 Task: In the  document meeting.epub Use the tool word Count 'and display word count while typing'. Find the word using Dictionary 'dreams'. Below name insert the link: www.instagram.com
Action: Mouse moved to (289, 385)
Screenshot: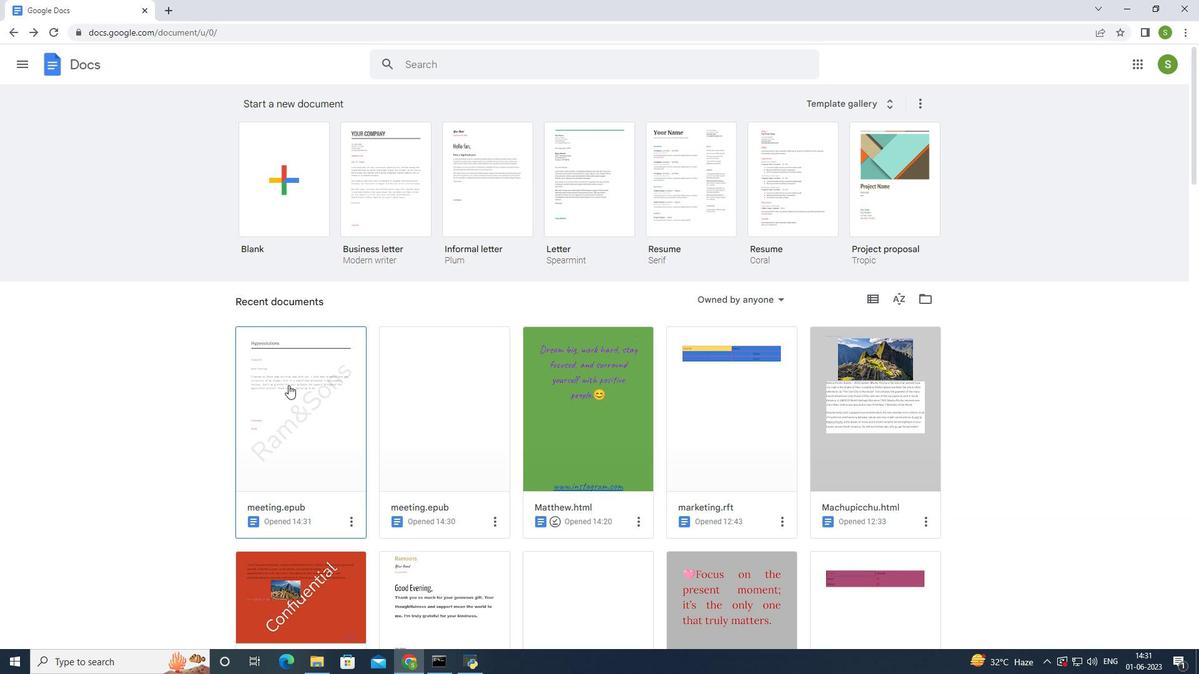 
Action: Mouse pressed left at (289, 385)
Screenshot: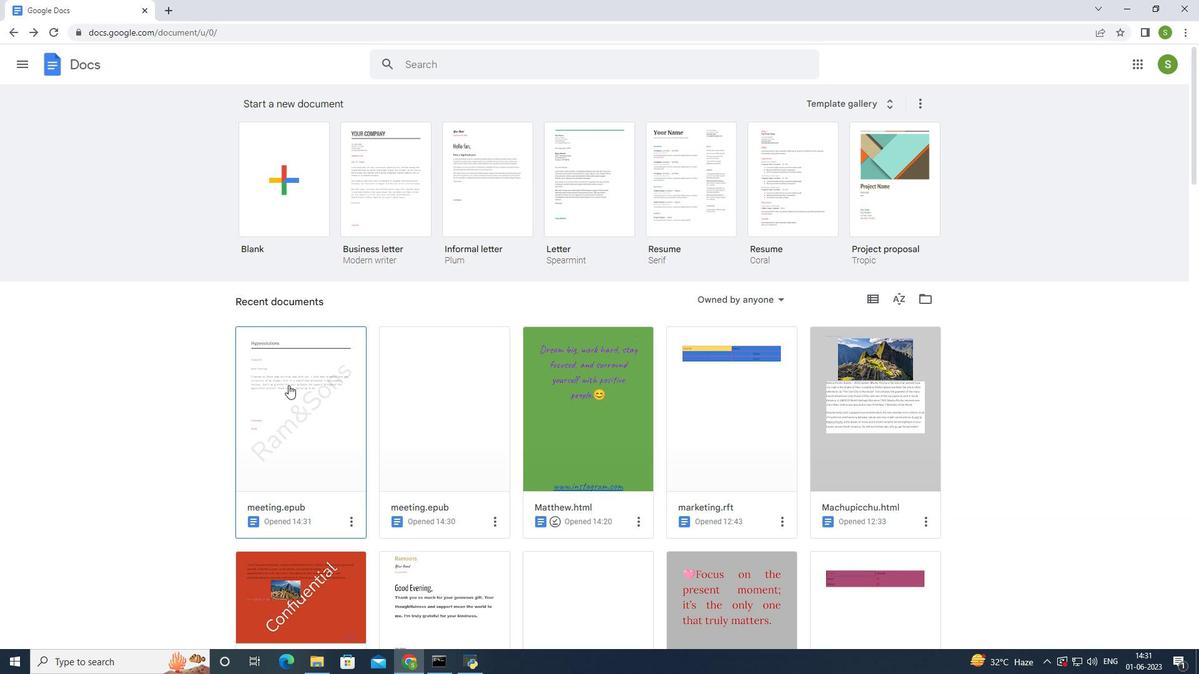
Action: Mouse moved to (196, 69)
Screenshot: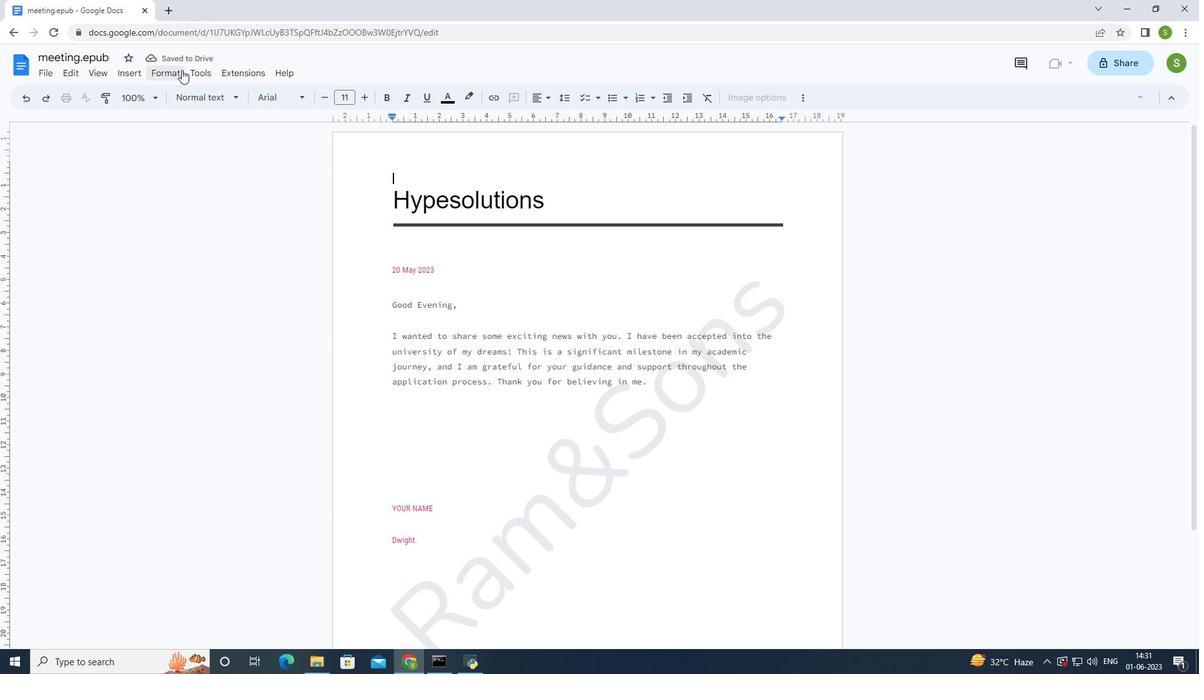 
Action: Mouse pressed left at (196, 69)
Screenshot: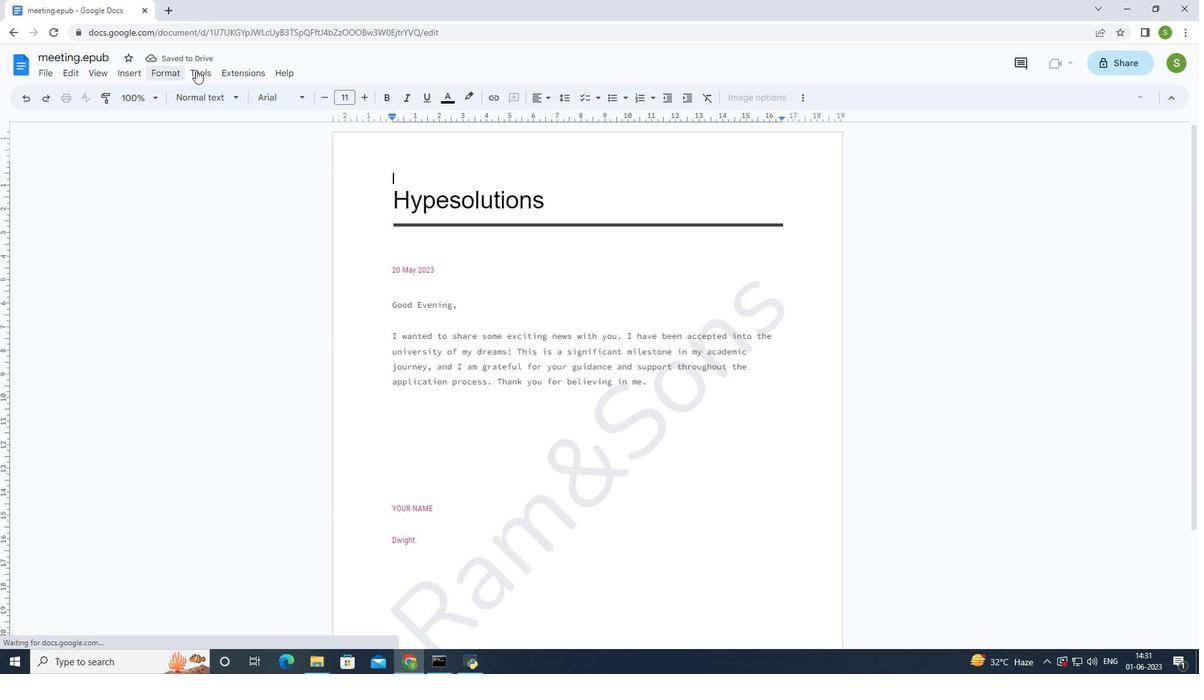 
Action: Mouse moved to (205, 111)
Screenshot: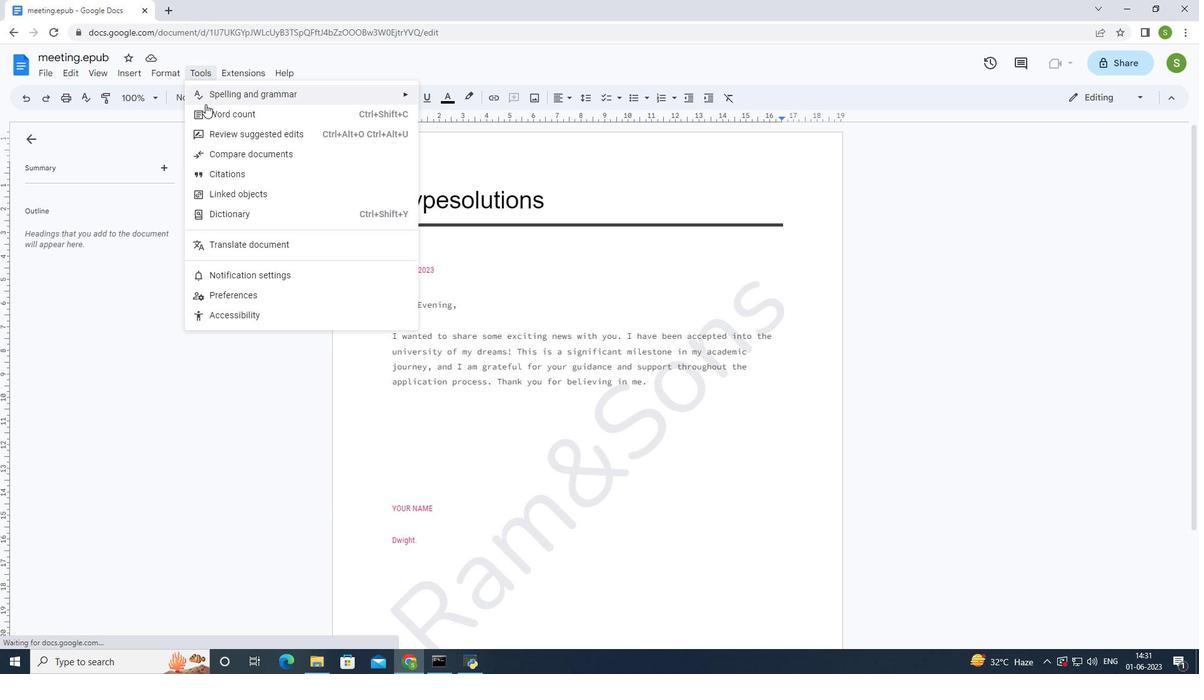 
Action: Mouse pressed left at (205, 111)
Screenshot: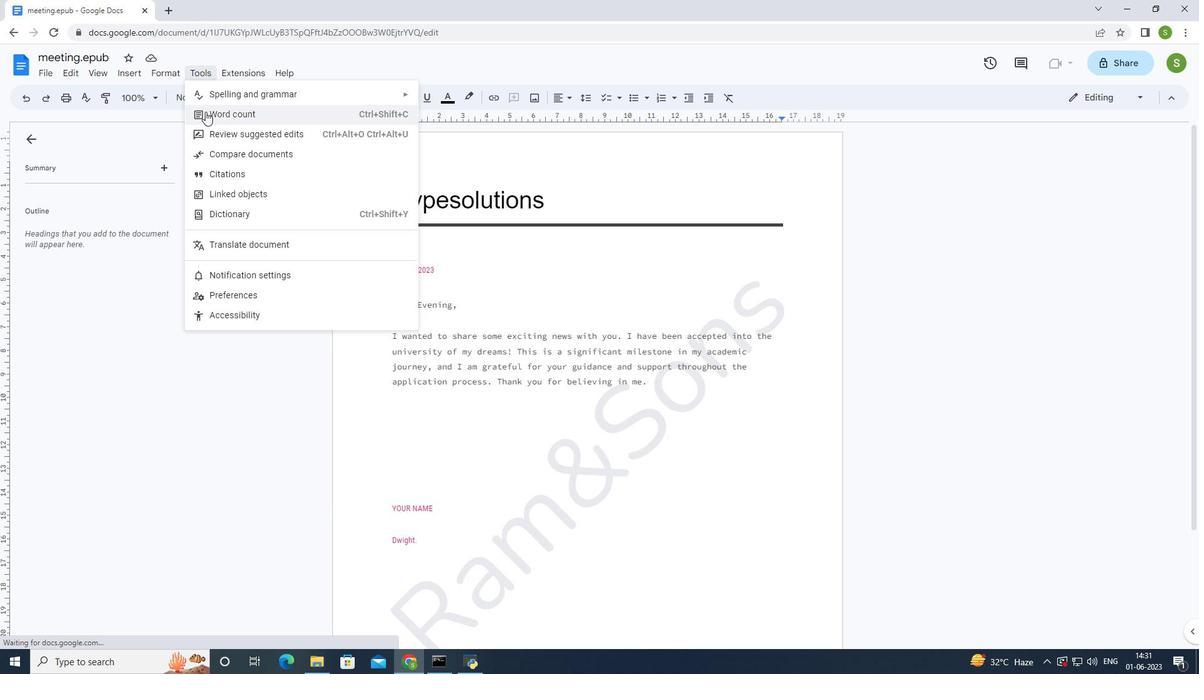 
Action: Mouse moved to (523, 402)
Screenshot: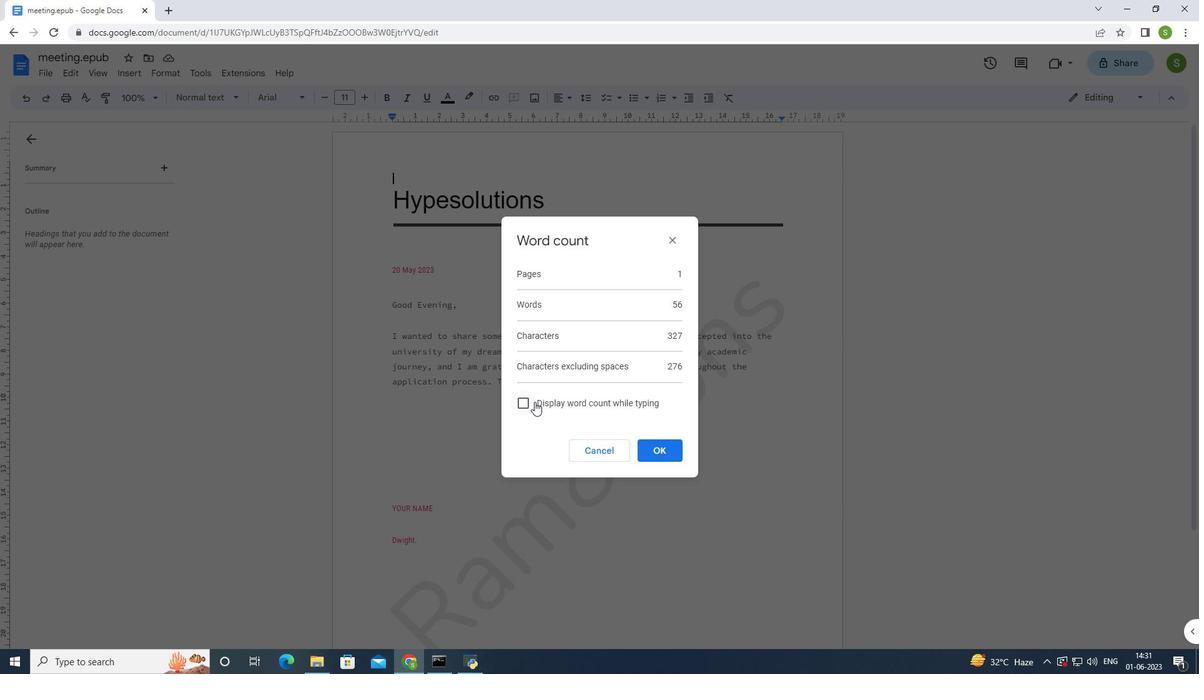 
Action: Mouse pressed left at (523, 402)
Screenshot: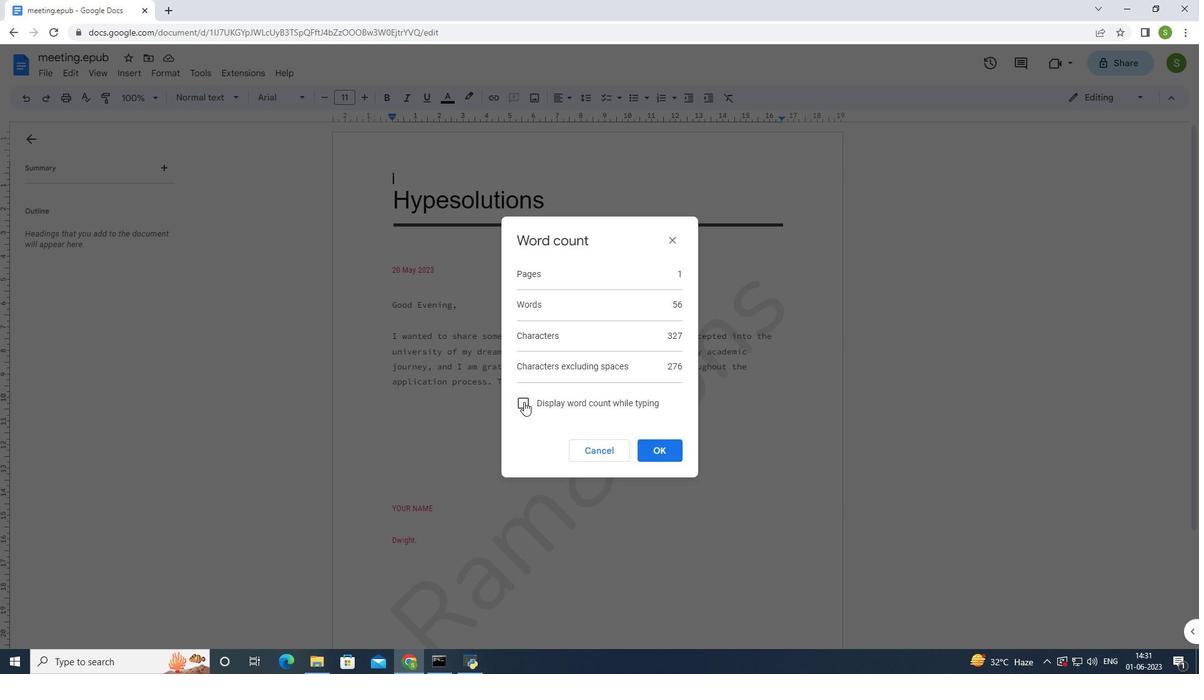 
Action: Mouse moved to (643, 452)
Screenshot: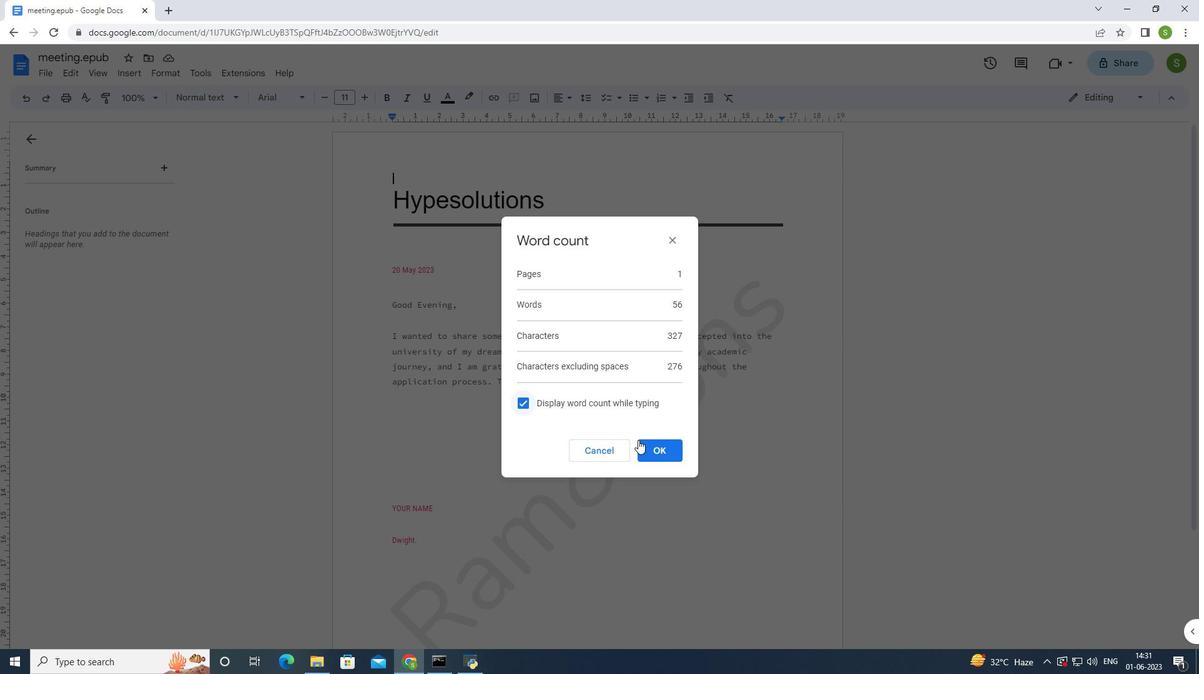 
Action: Mouse pressed left at (643, 452)
Screenshot: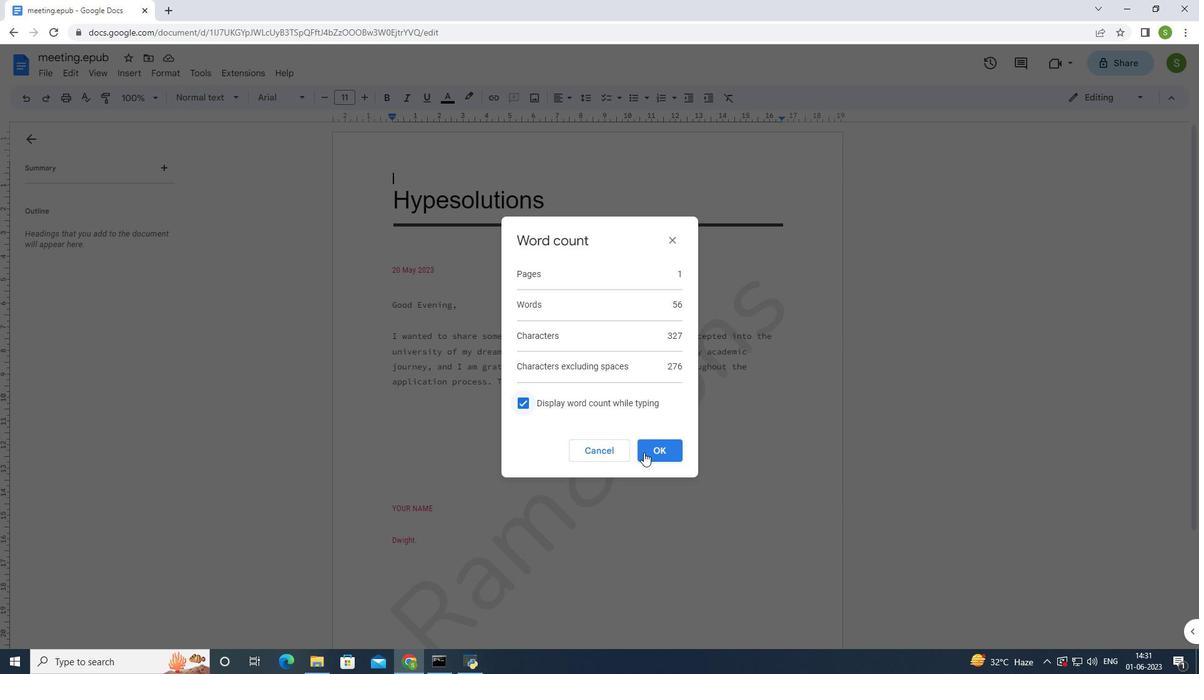 
Action: Mouse moved to (199, 69)
Screenshot: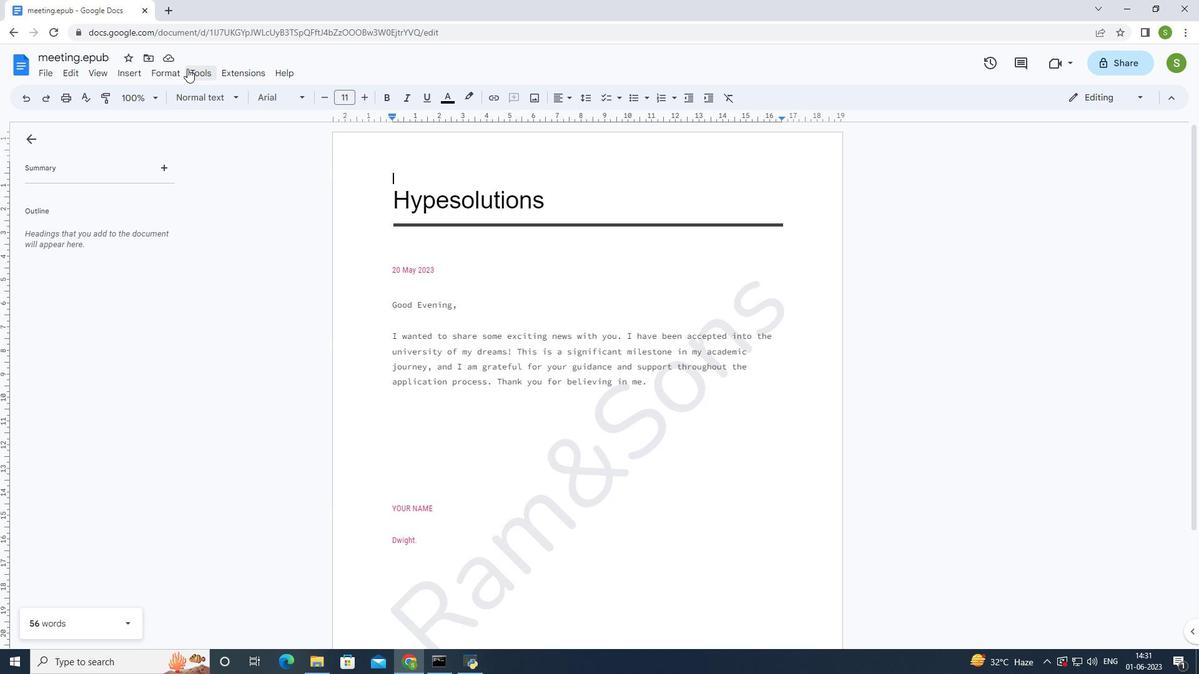 
Action: Mouse pressed left at (199, 69)
Screenshot: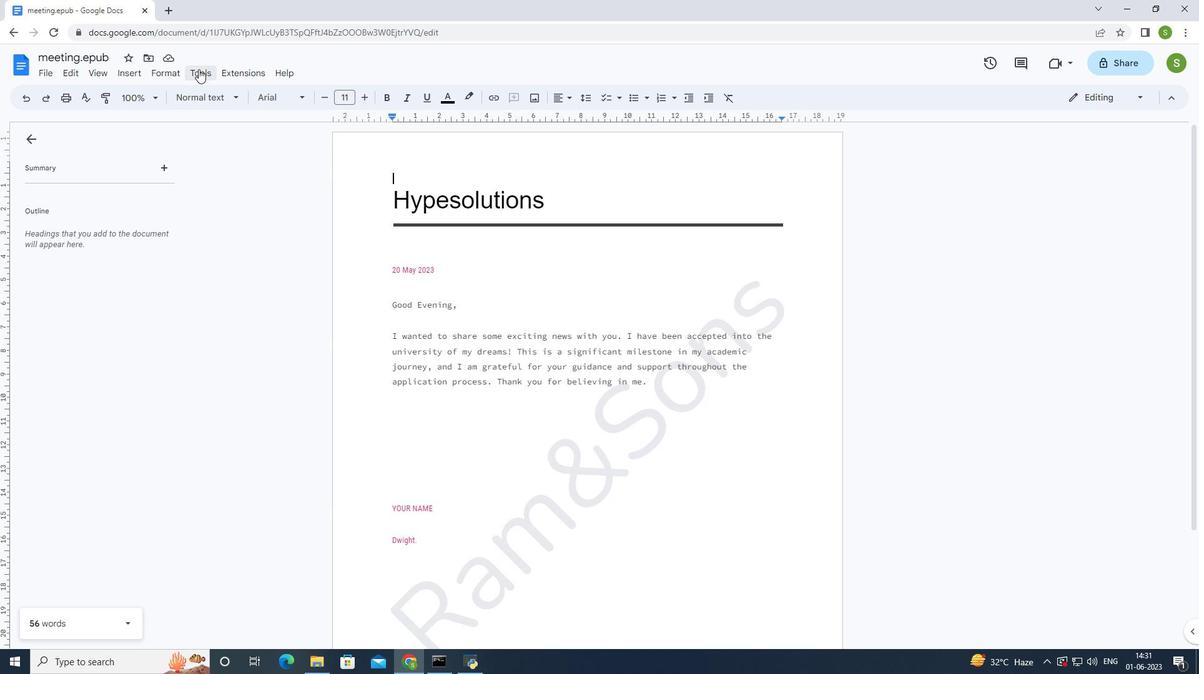 
Action: Mouse moved to (254, 232)
Screenshot: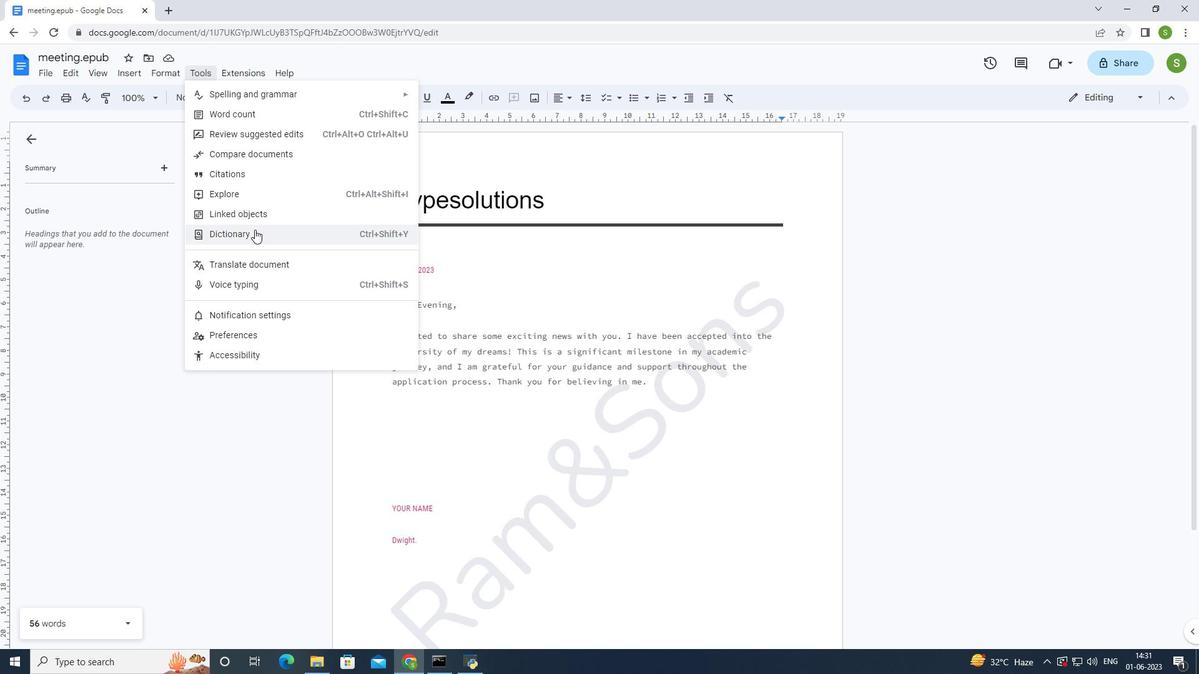 
Action: Mouse pressed left at (254, 232)
Screenshot: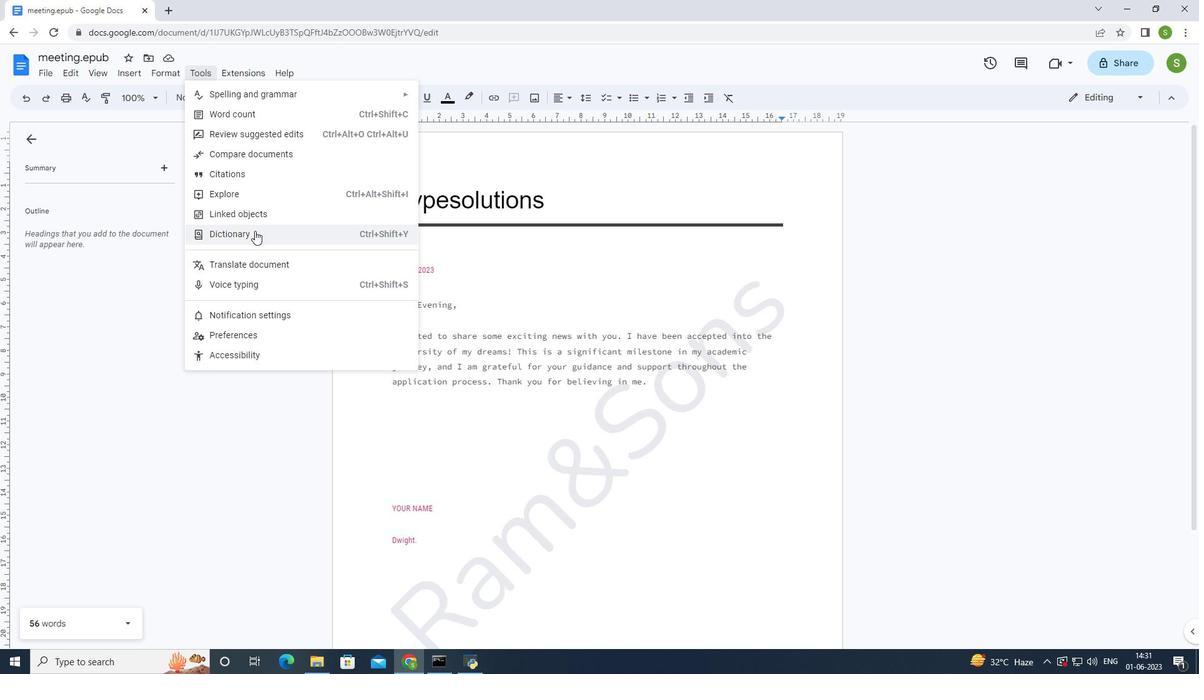 
Action: Mouse moved to (761, 282)
Screenshot: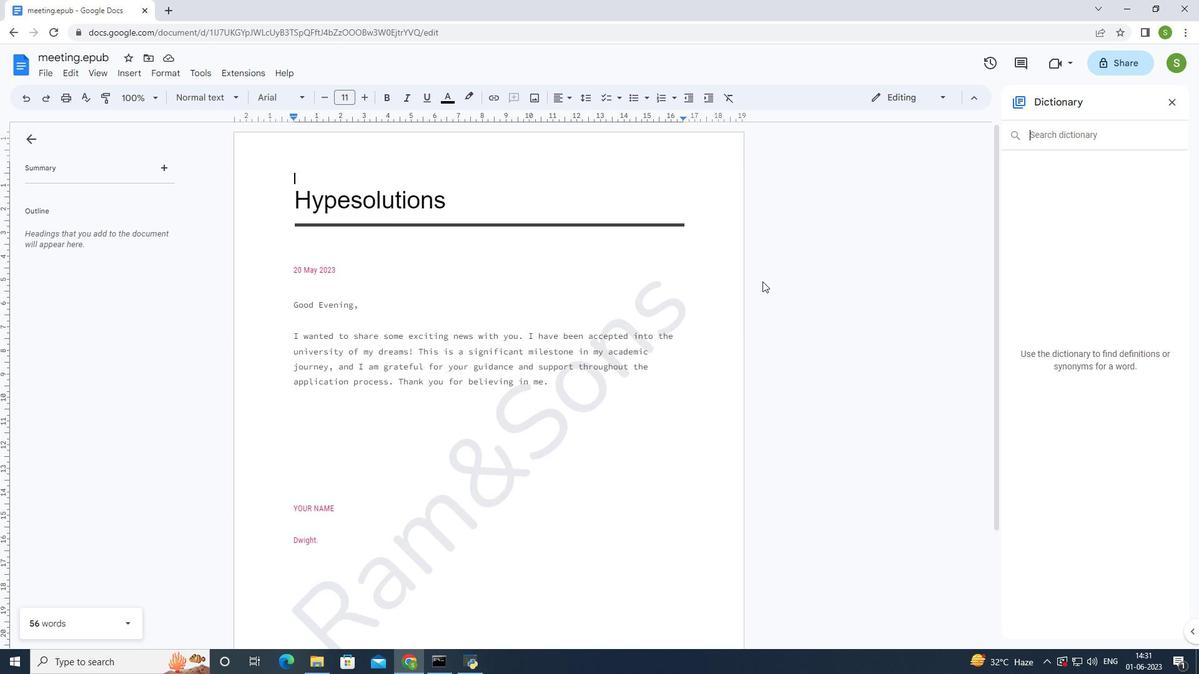 
Action: Key pressed dreams
Screenshot: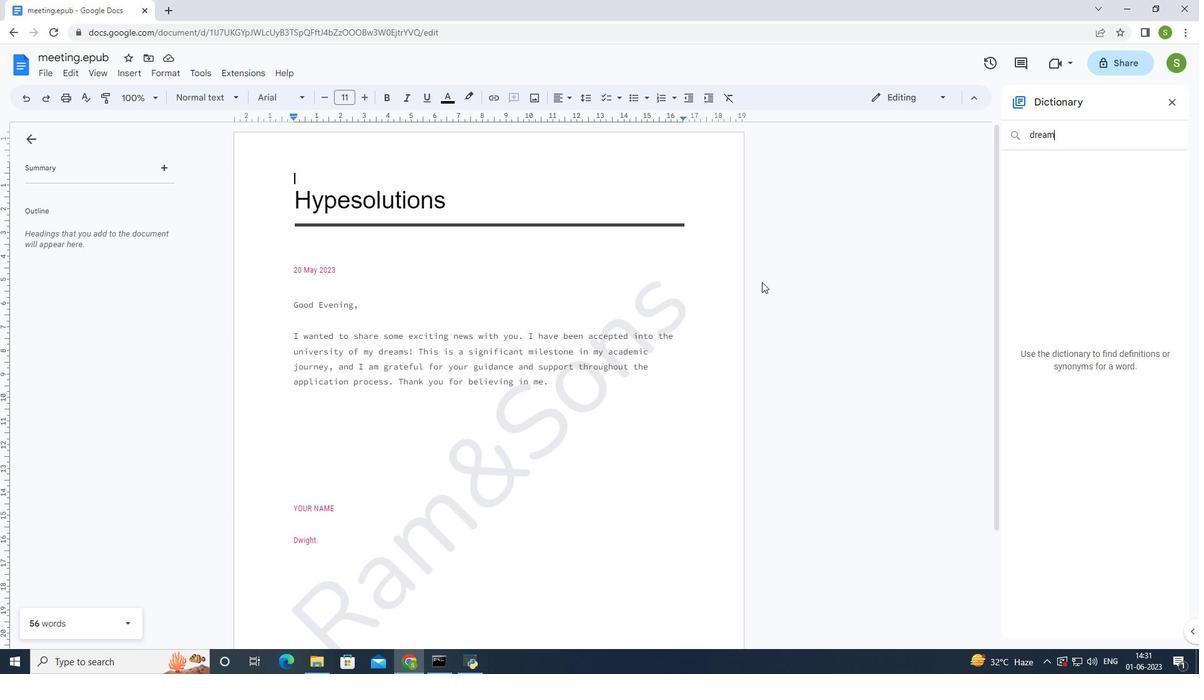 
Action: Mouse moved to (777, 288)
Screenshot: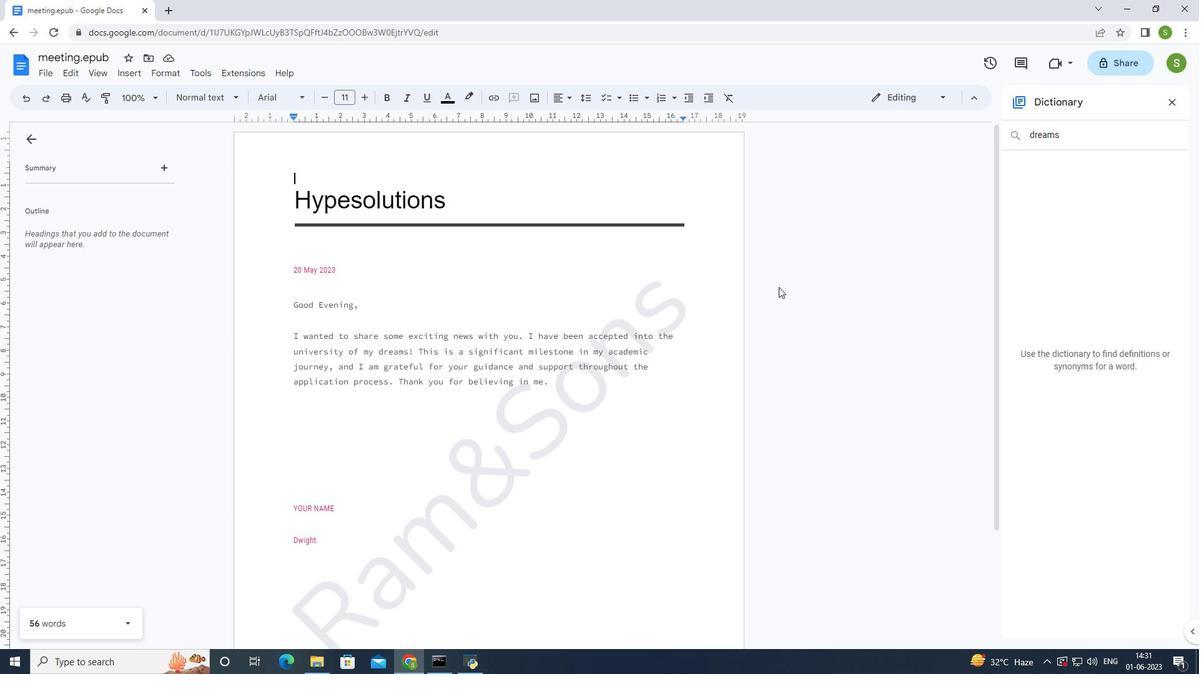 
Action: Key pressed <Key.enter>
Screenshot: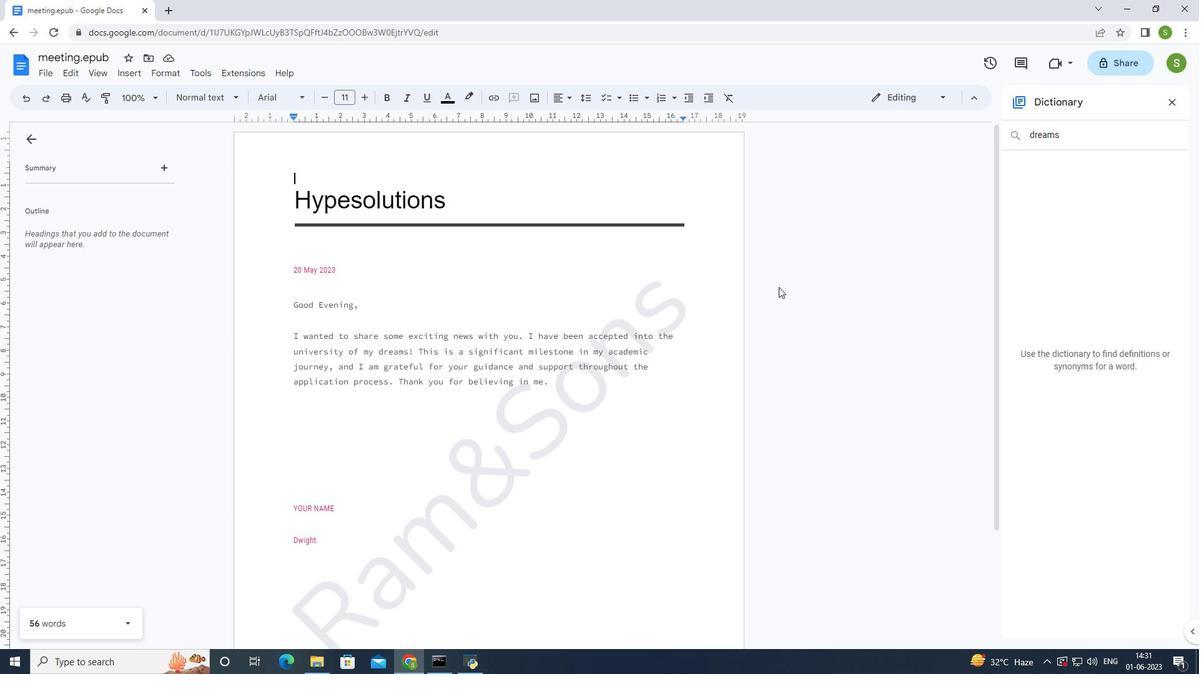 
Action: Mouse moved to (350, 341)
Screenshot: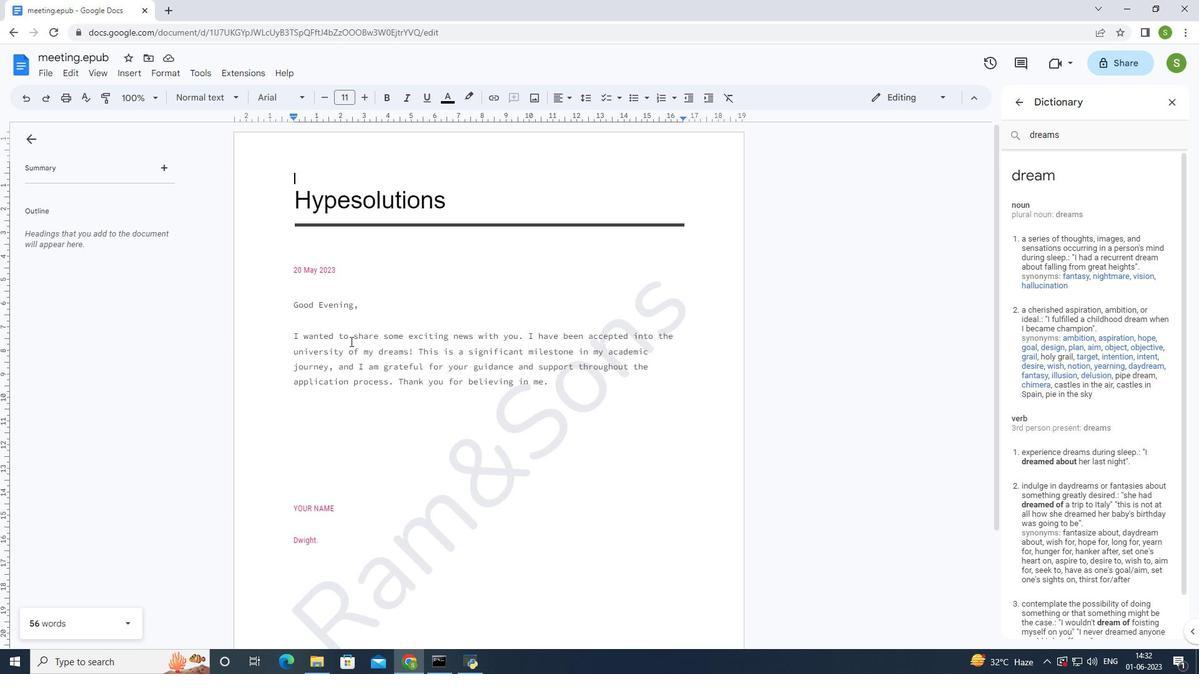 
Action: Mouse scrolled (350, 340) with delta (0, 0)
Screenshot: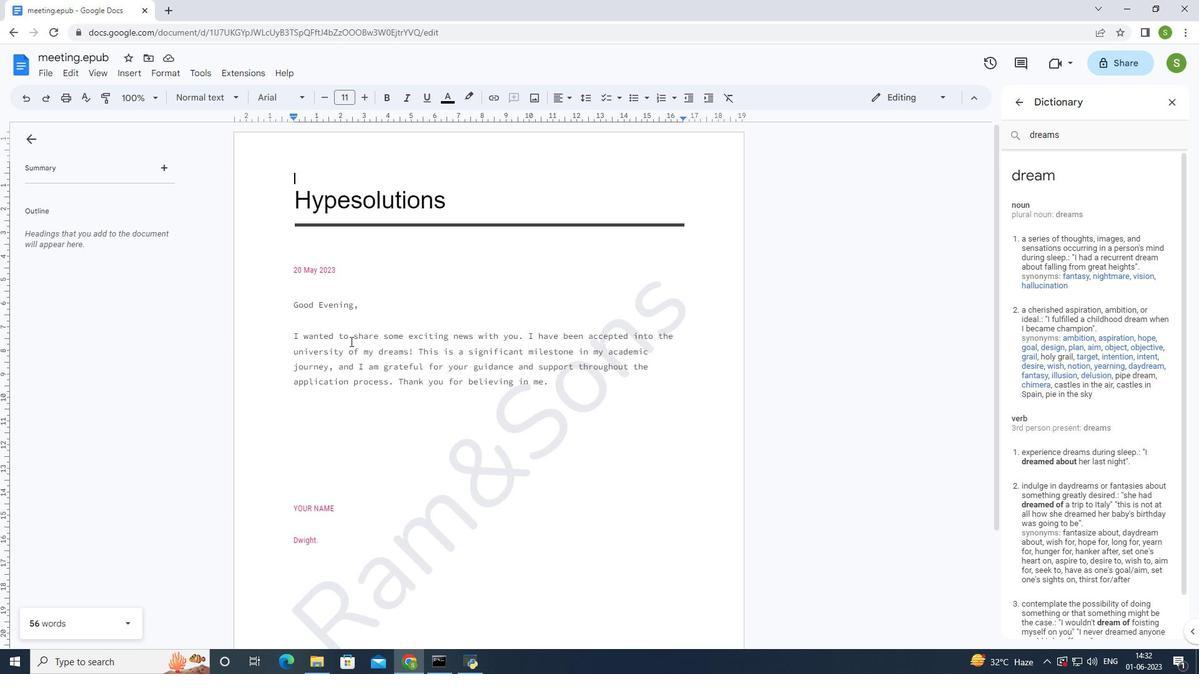 
Action: Mouse moved to (351, 342)
Screenshot: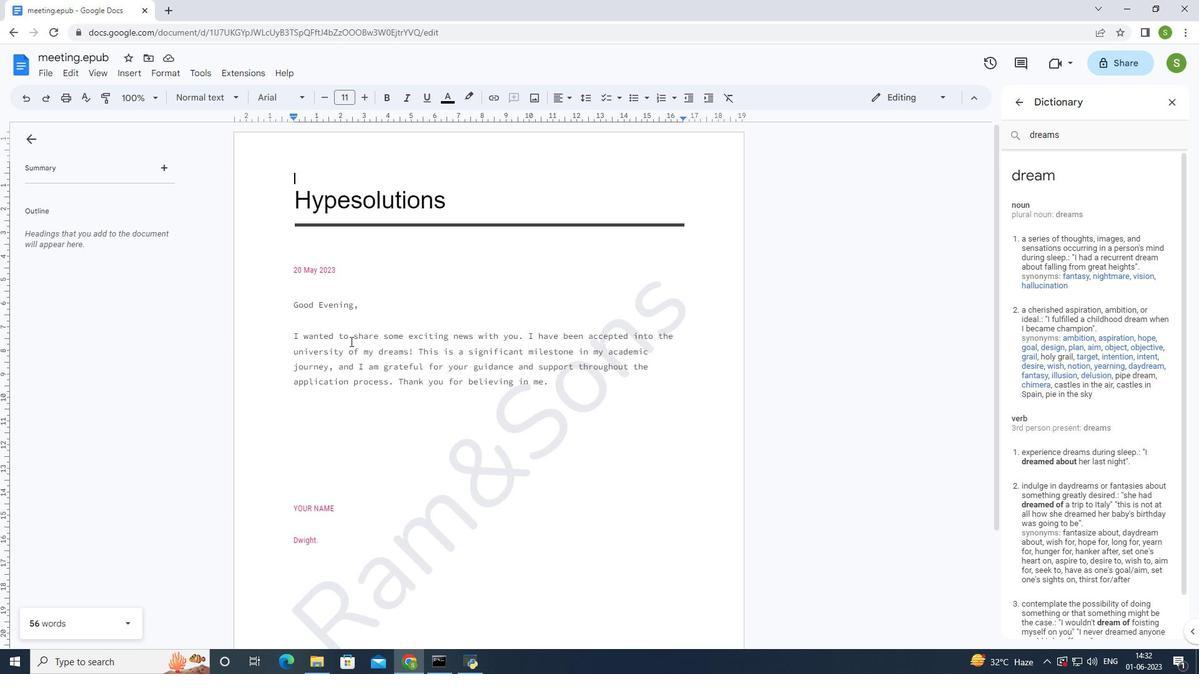 
Action: Mouse scrolled (351, 342) with delta (0, 0)
Screenshot: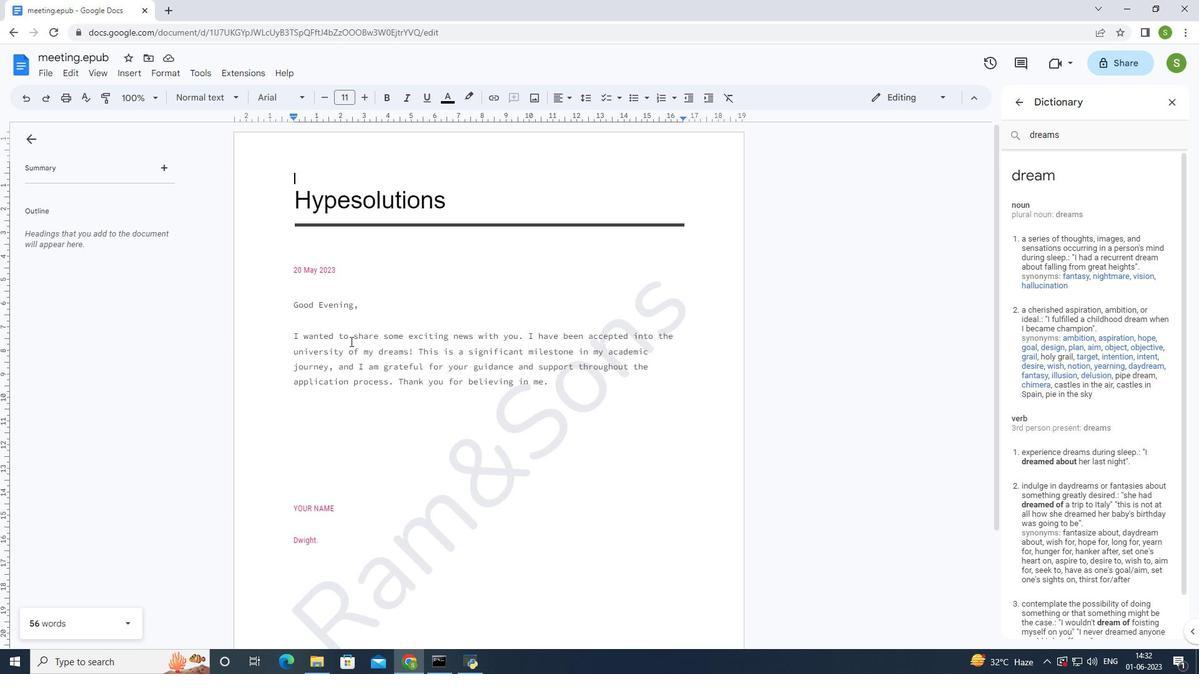 
Action: Mouse scrolled (351, 342) with delta (0, 0)
Screenshot: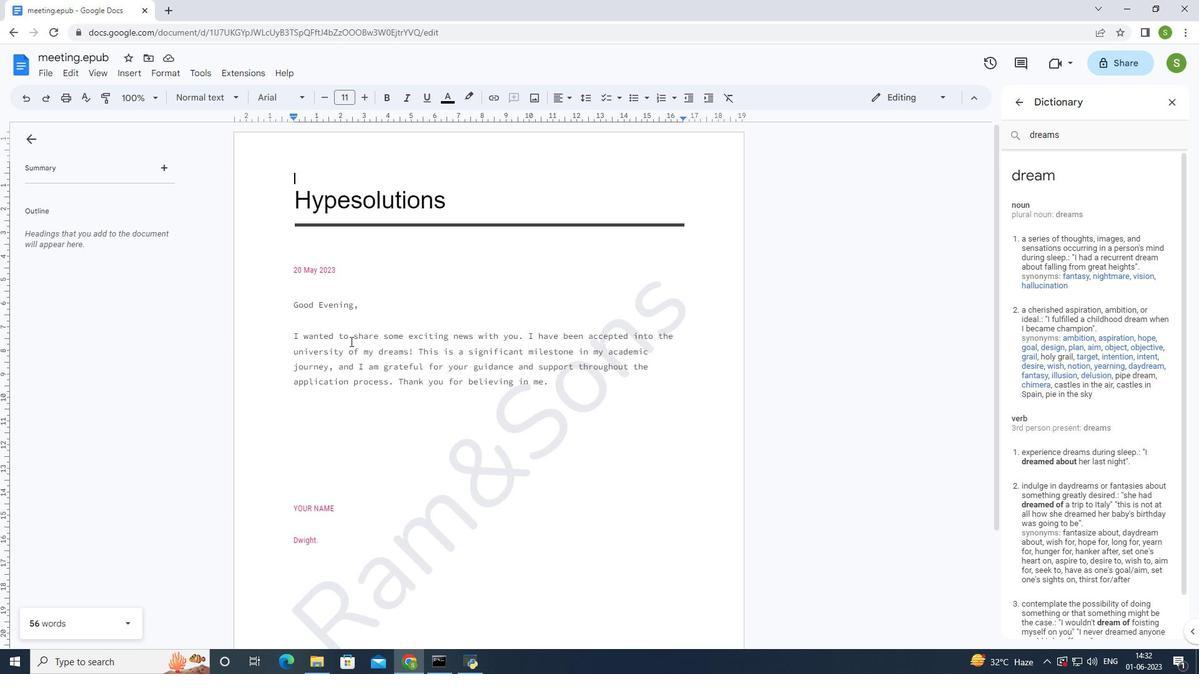 
Action: Mouse moved to (352, 342)
Screenshot: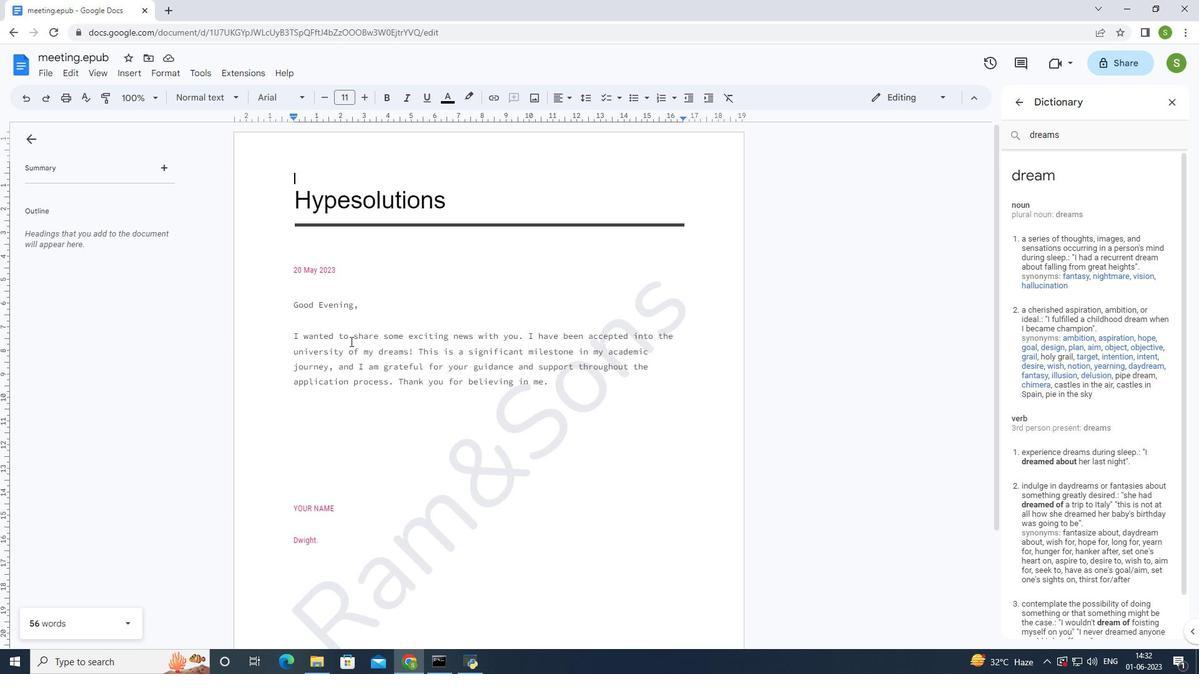 
Action: Mouse scrolled (352, 342) with delta (0, 0)
Screenshot: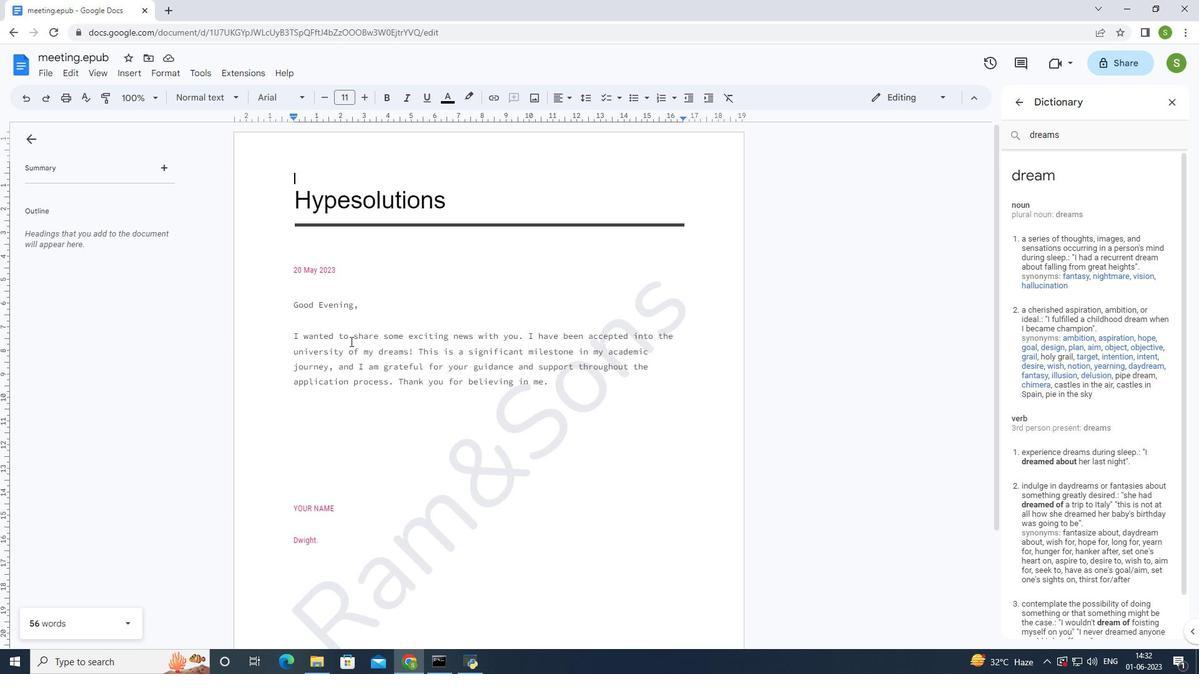 
Action: Mouse moved to (352, 342)
Screenshot: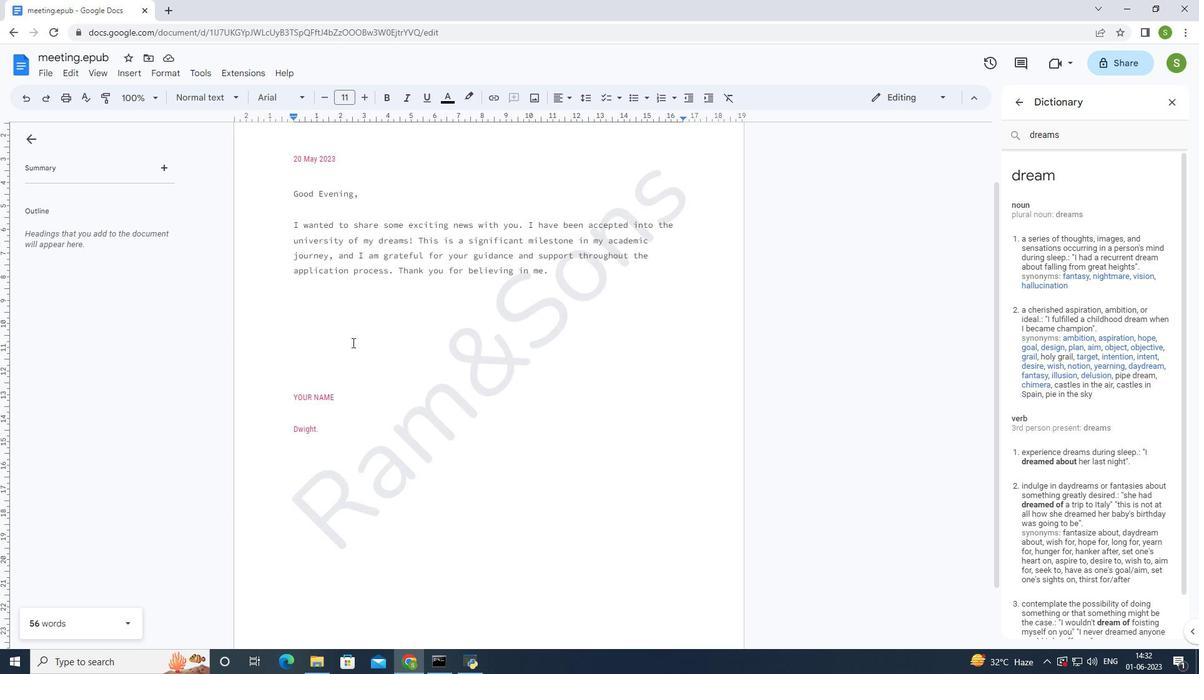 
Action: Mouse scrolled (352, 342) with delta (0, 0)
Screenshot: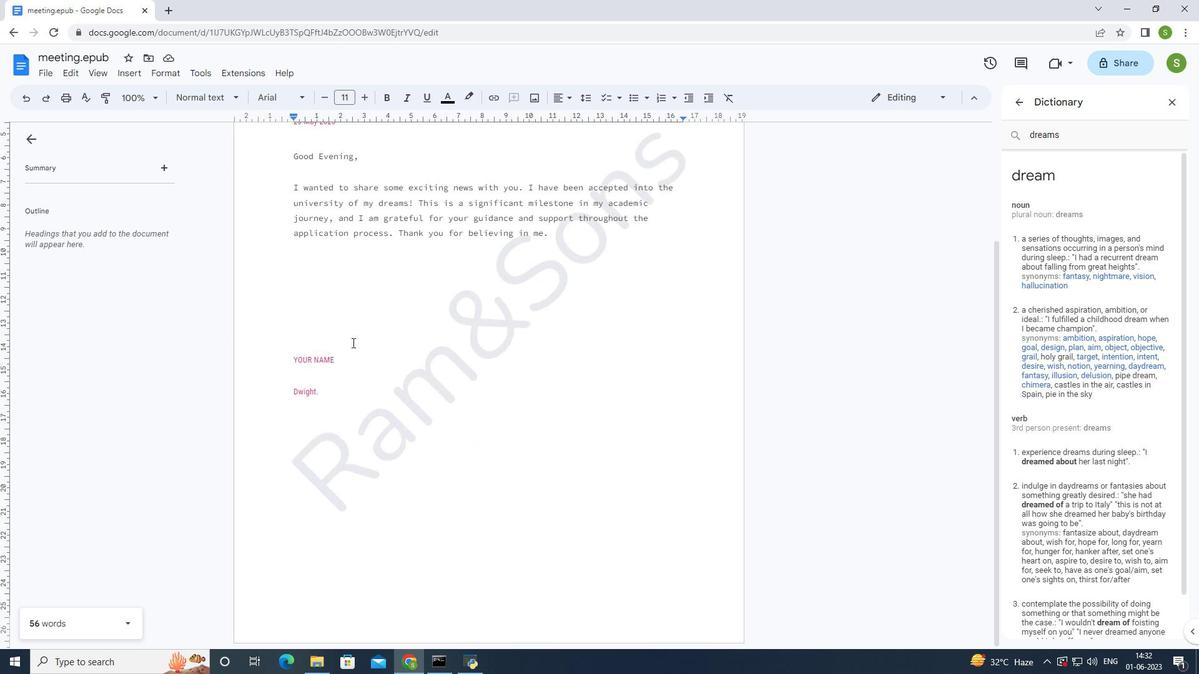 
Action: Mouse scrolled (352, 342) with delta (0, 0)
Screenshot: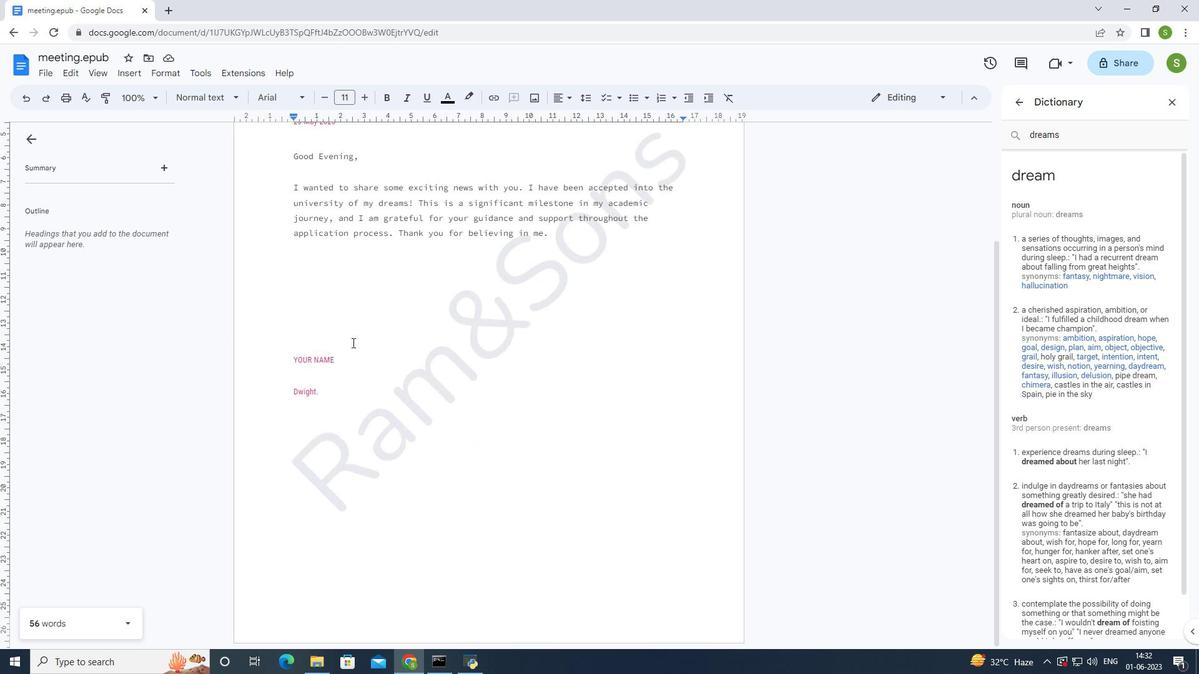 
Action: Mouse scrolled (352, 342) with delta (0, 0)
Screenshot: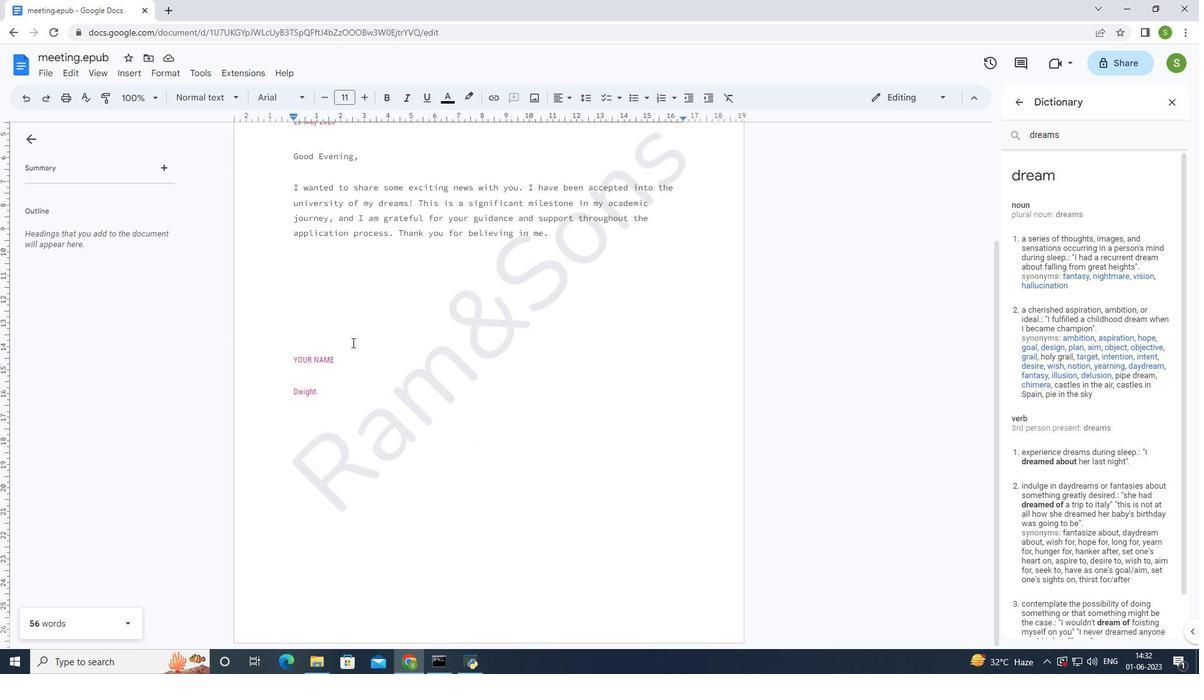 
Action: Mouse moved to (367, 553)
Screenshot: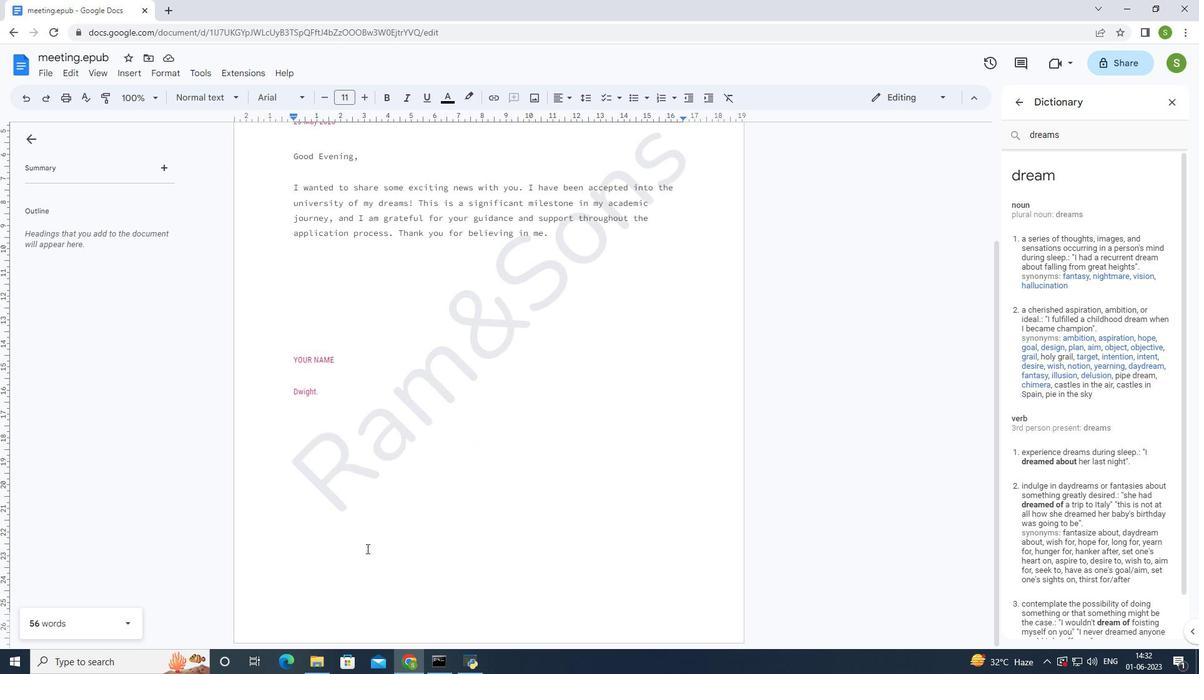 
Action: Mouse pressed left at (367, 553)
Screenshot: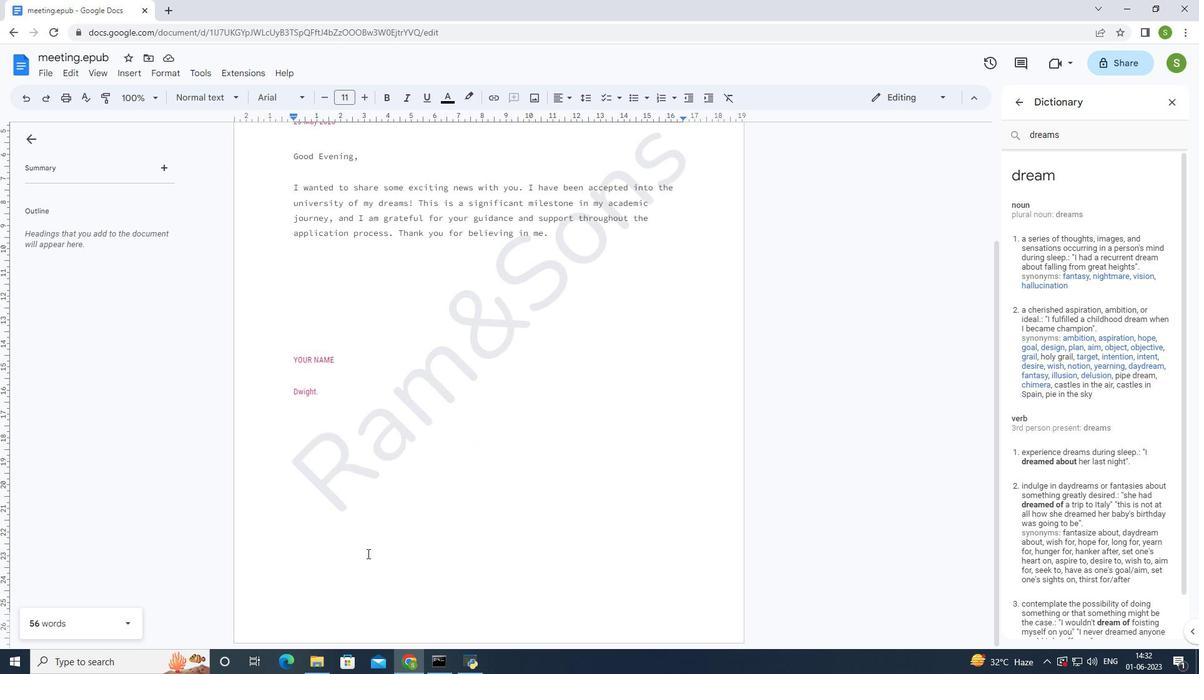 
Action: Mouse moved to (367, 554)
Screenshot: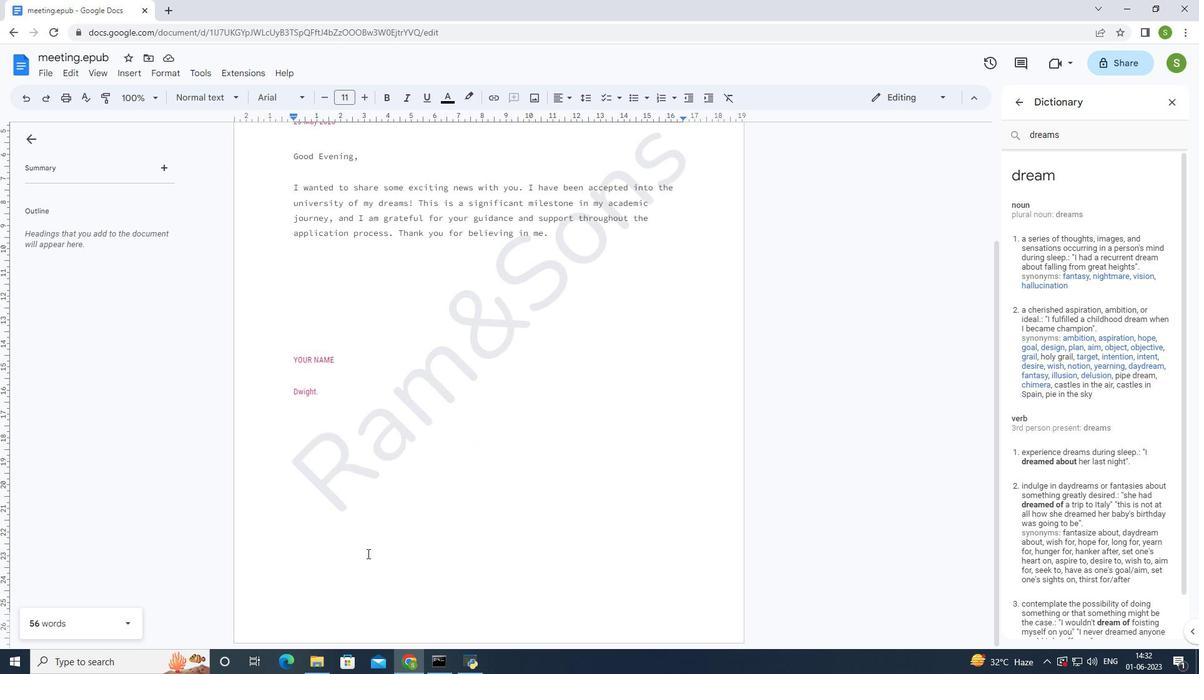 
Action: Mouse pressed left at (367, 554)
Screenshot: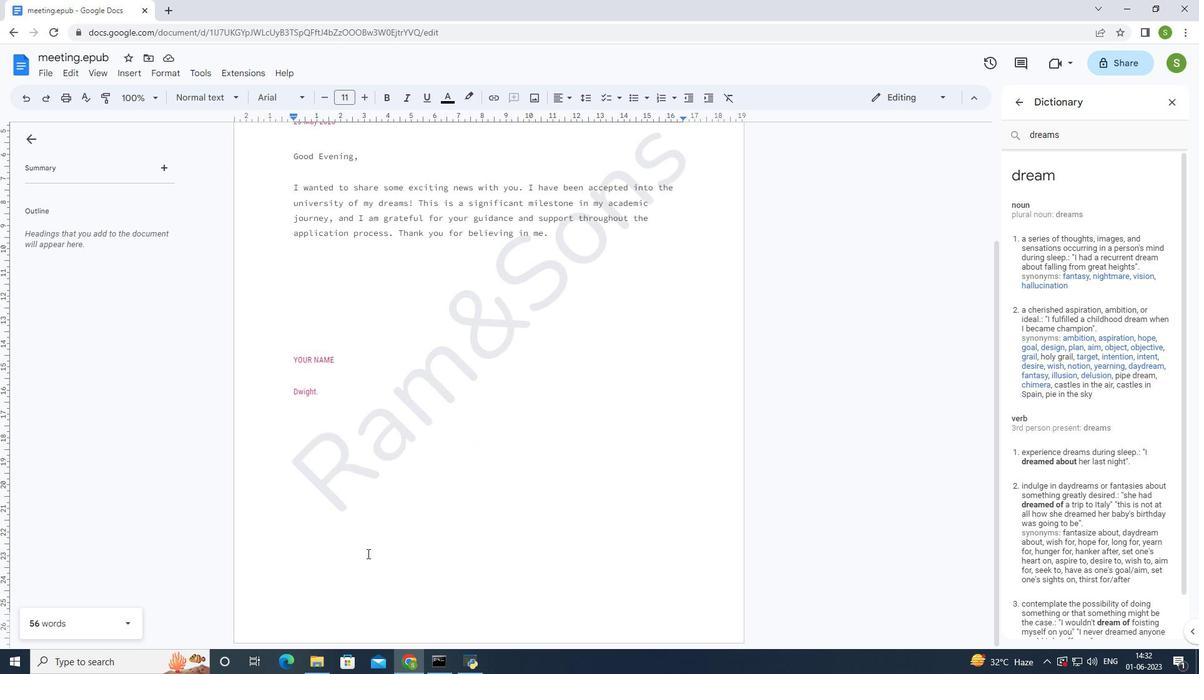 
Action: Mouse moved to (369, 554)
Screenshot: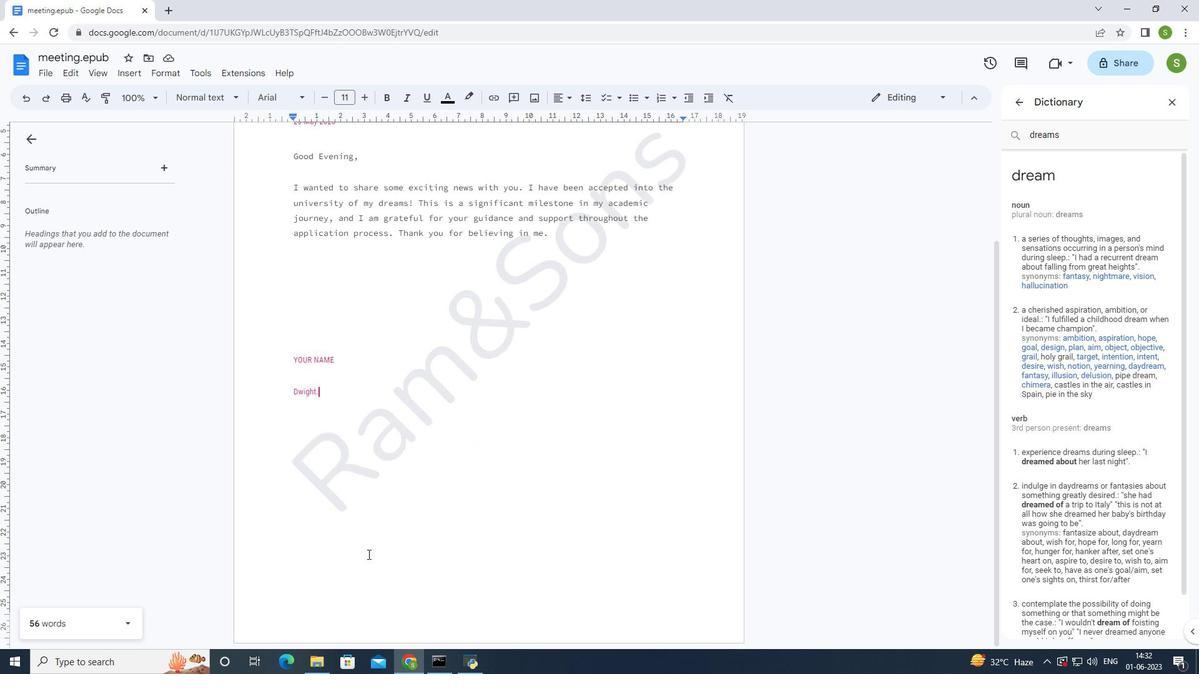 
Action: Mouse pressed left at (369, 554)
Screenshot: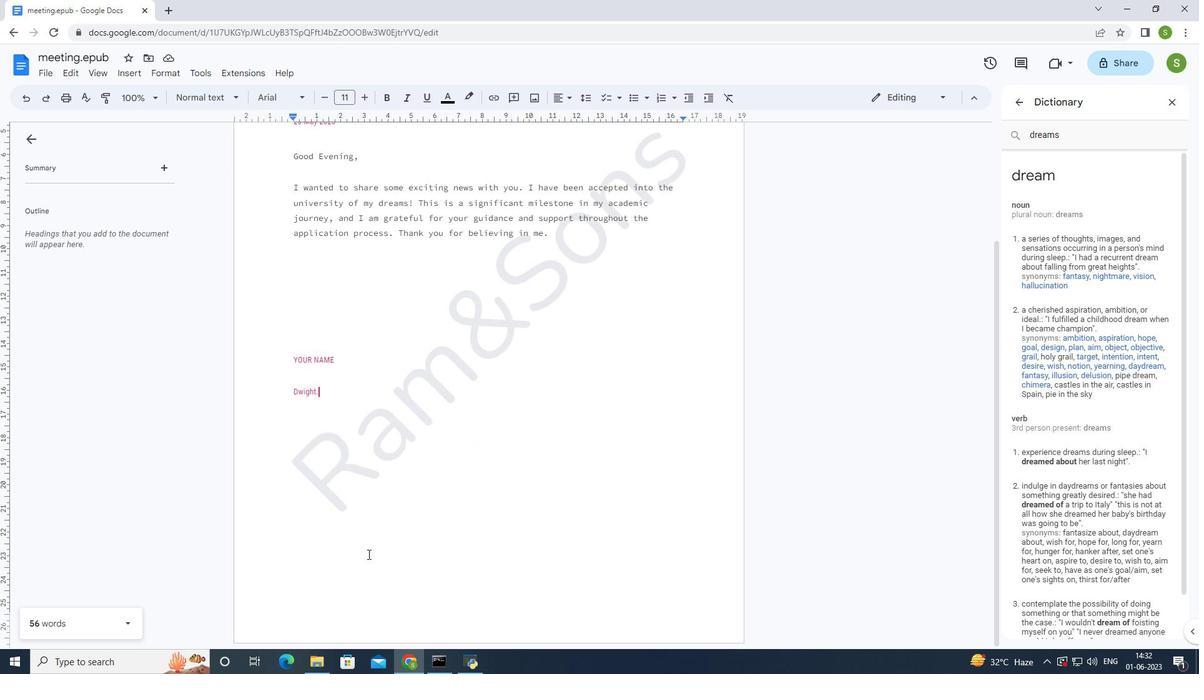 
Action: Mouse moved to (428, 563)
Screenshot: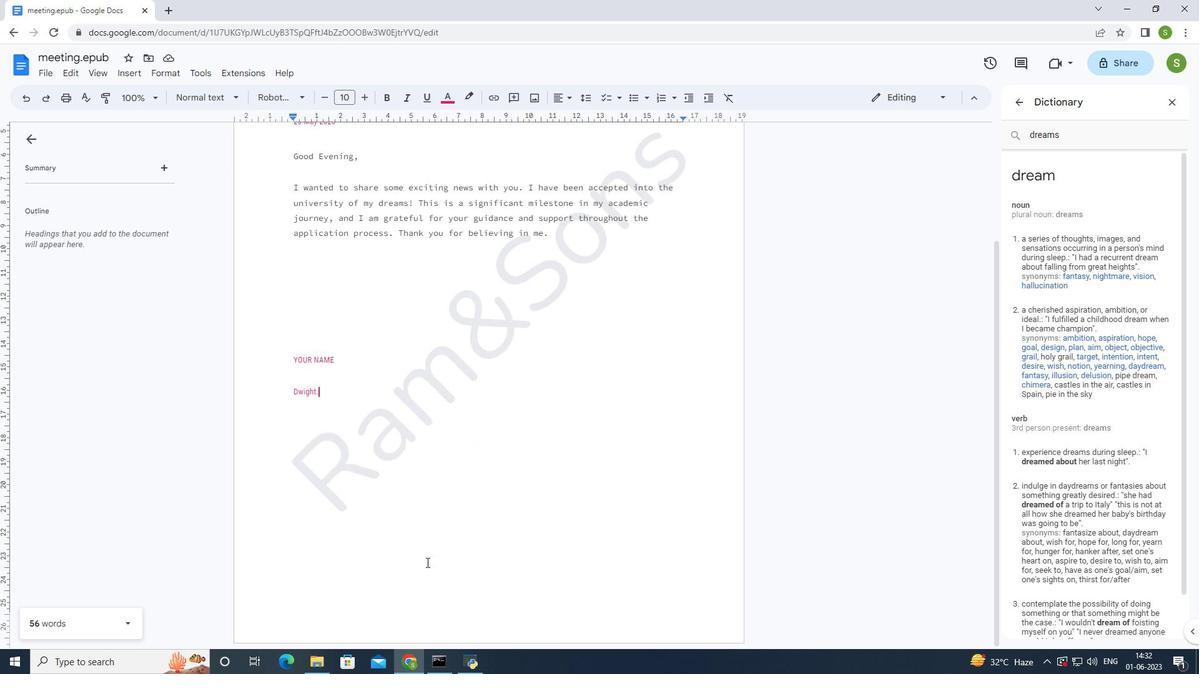 
Action: Mouse pressed left at (428, 563)
Screenshot: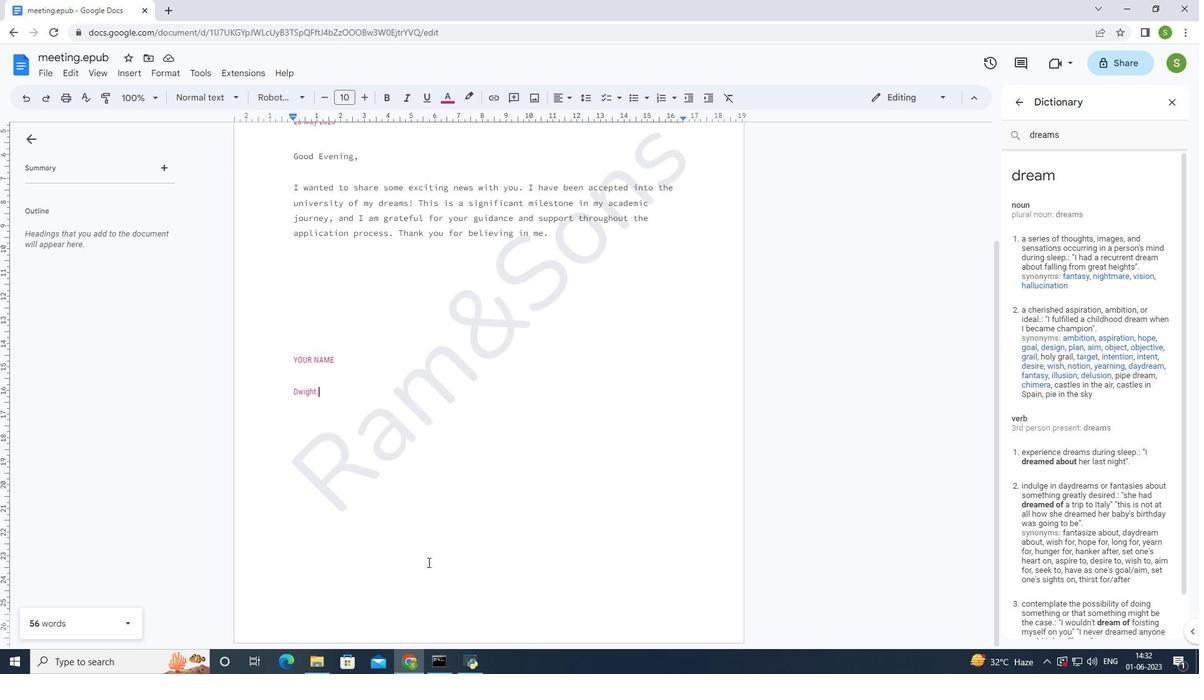 
Action: Mouse pressed left at (428, 563)
Screenshot: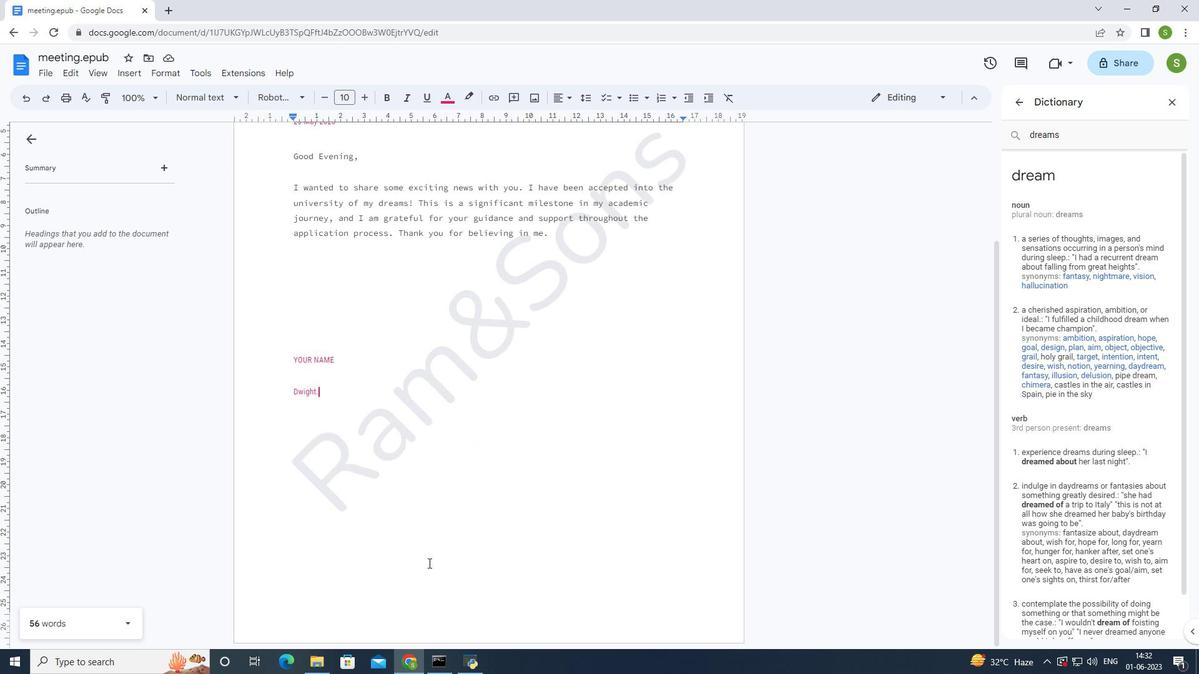 
Action: Mouse moved to (435, 557)
Screenshot: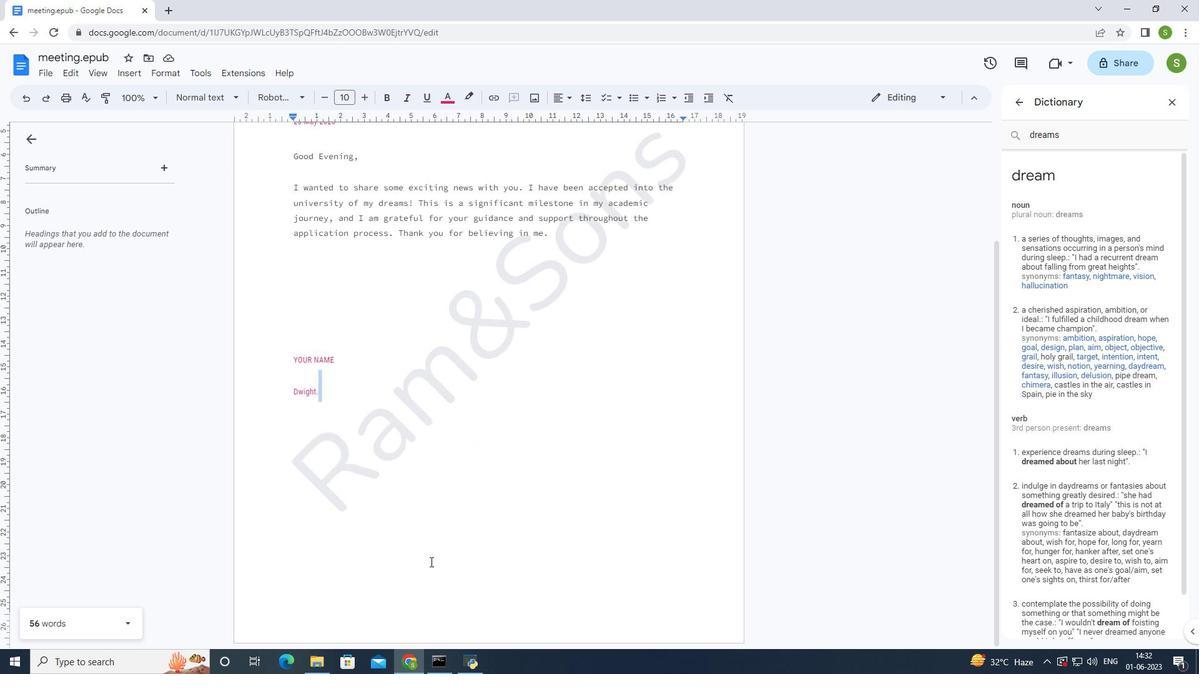 
Action: Mouse pressed left at (435, 557)
Screenshot: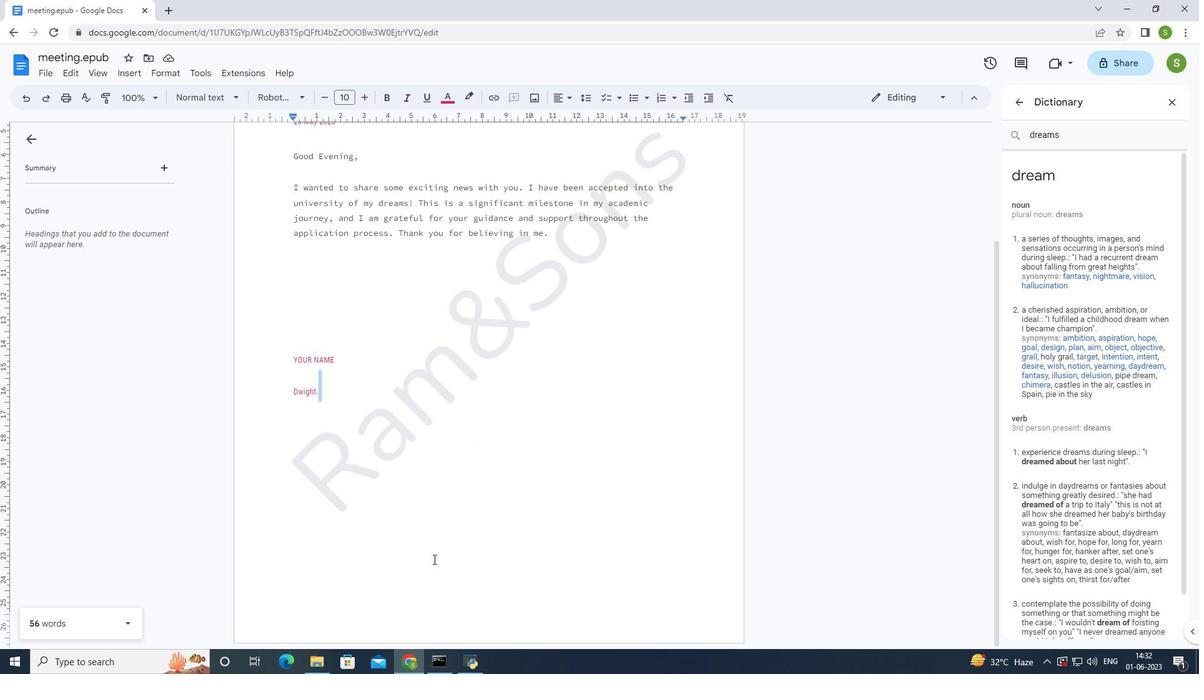 
Action: Key pressed <Key.enter><Key.enter><Key.enter>
Screenshot: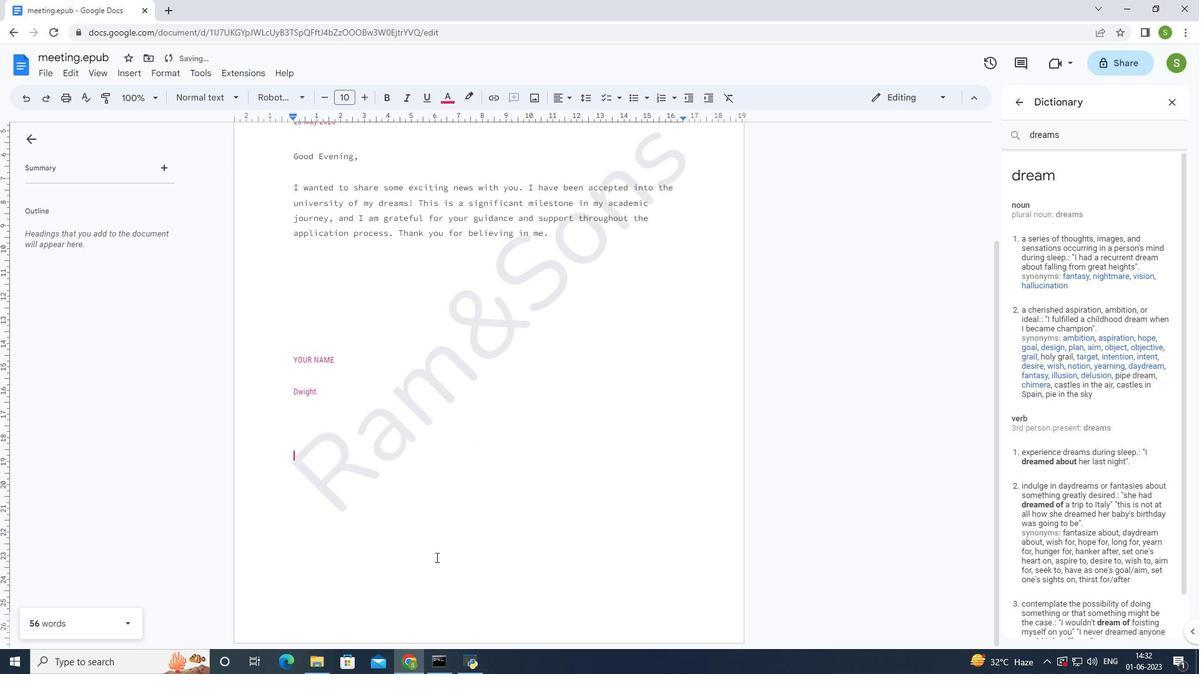 
Action: Mouse moved to (435, 557)
Screenshot: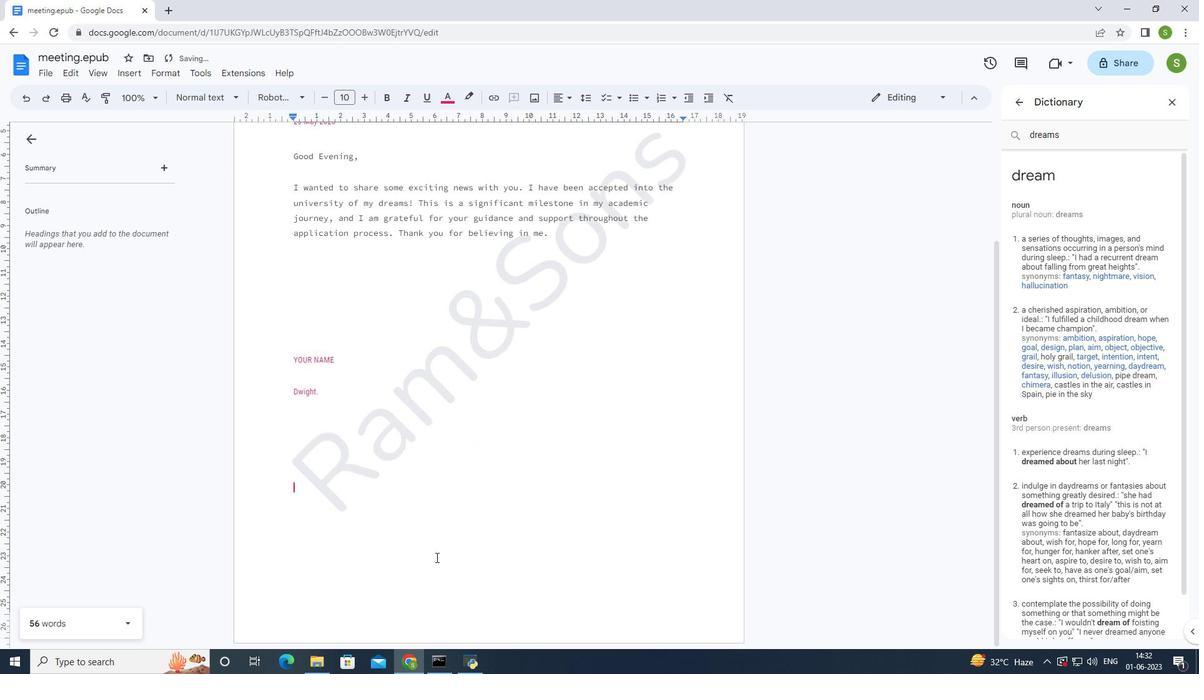 
Action: Key pressed <Key.enter>
Screenshot: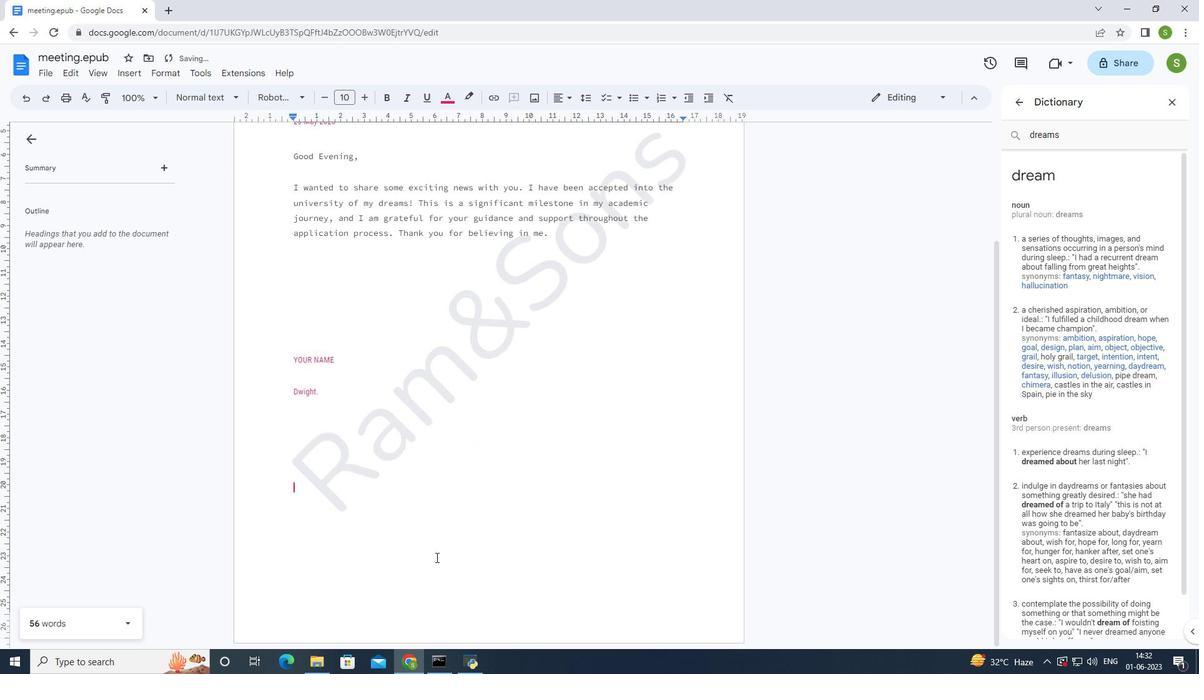
Action: Mouse moved to (436, 553)
Screenshot: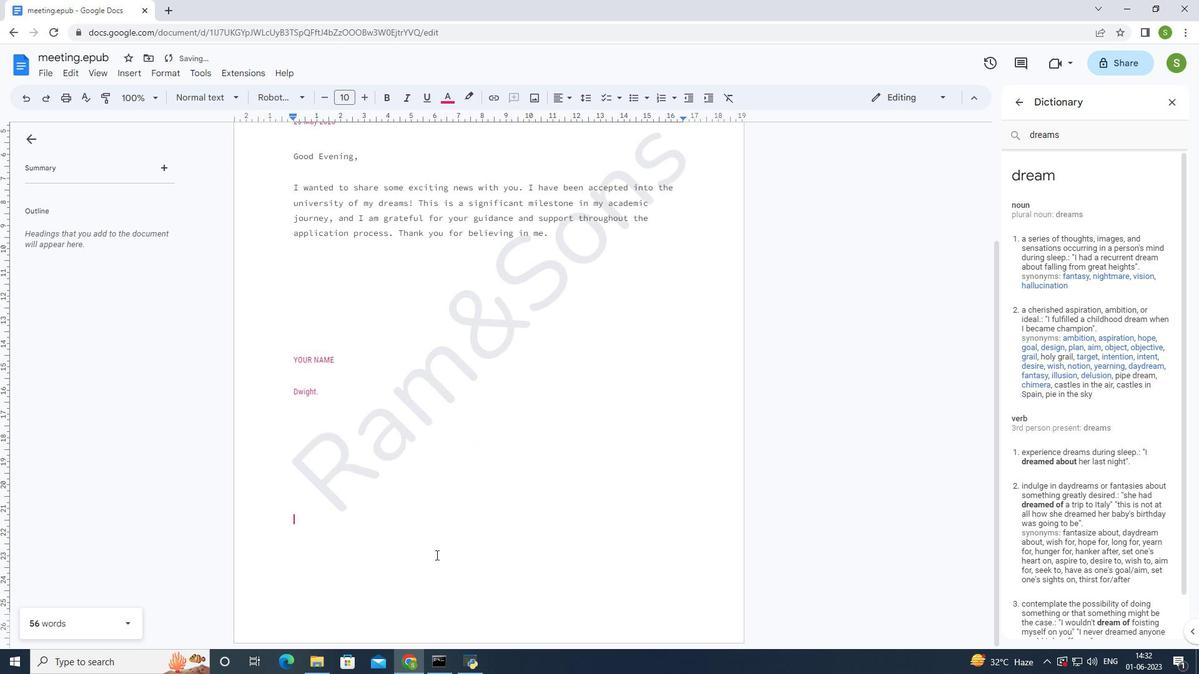 
Action: Key pressed <Key.enter>
Screenshot: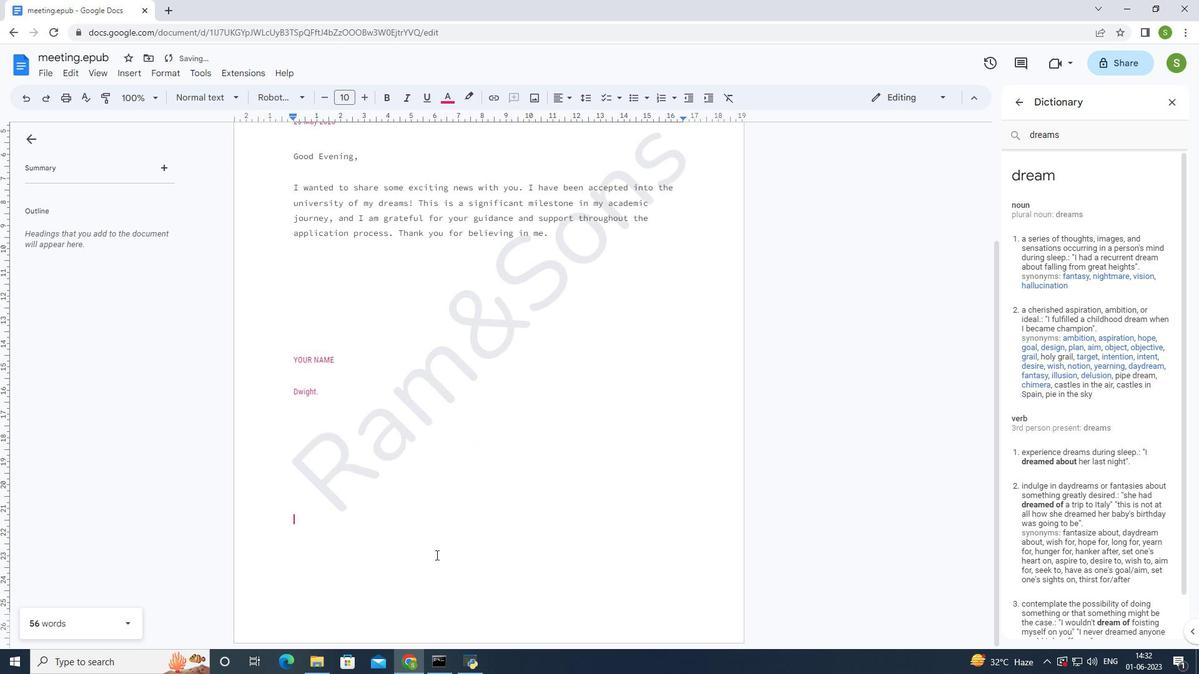 
Action: Mouse moved to (436, 552)
Screenshot: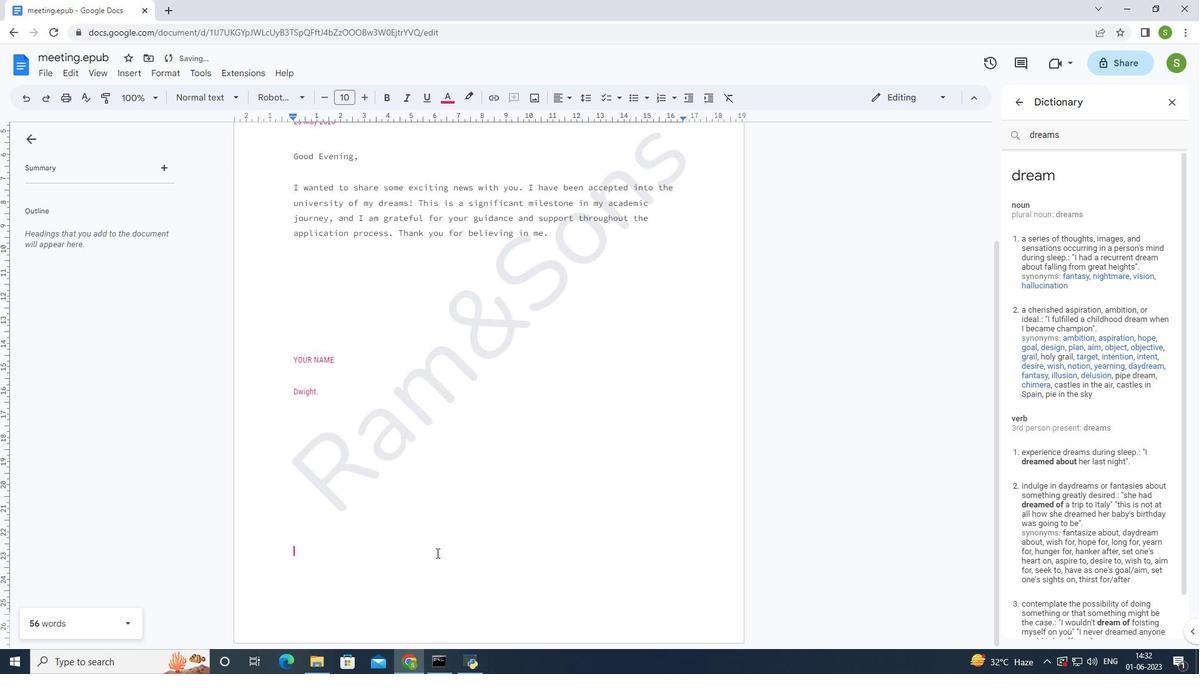 
Action: Key pressed <Key.enter>
Screenshot: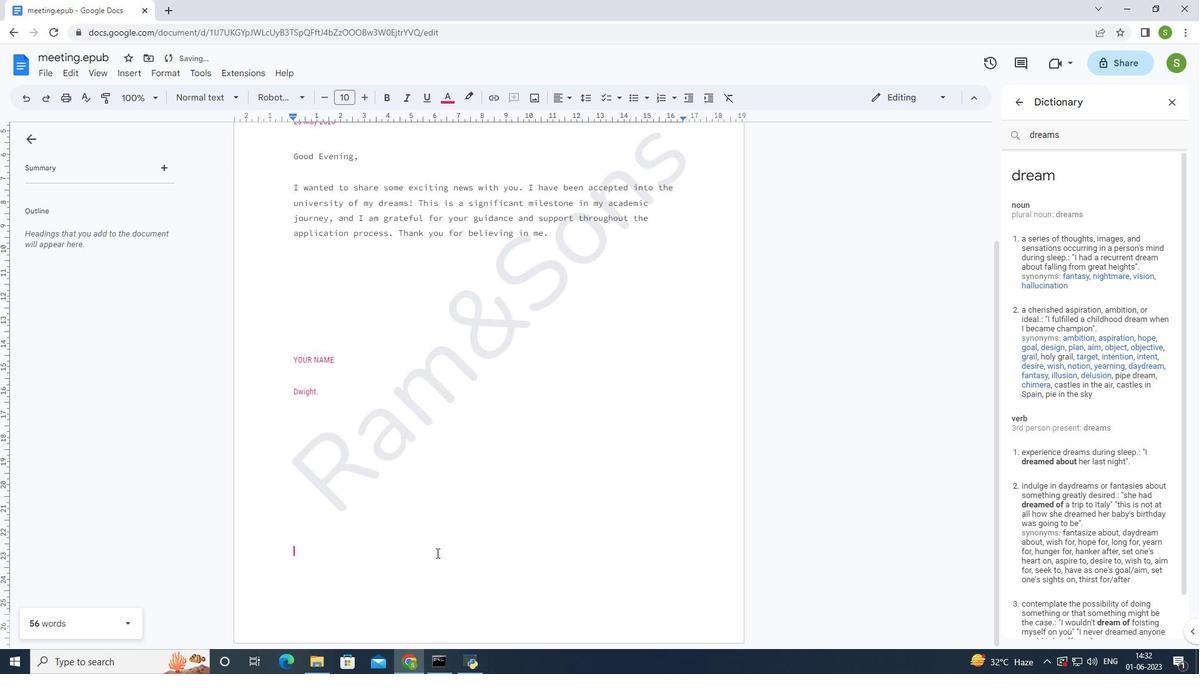 
Action: Mouse moved to (488, 94)
Screenshot: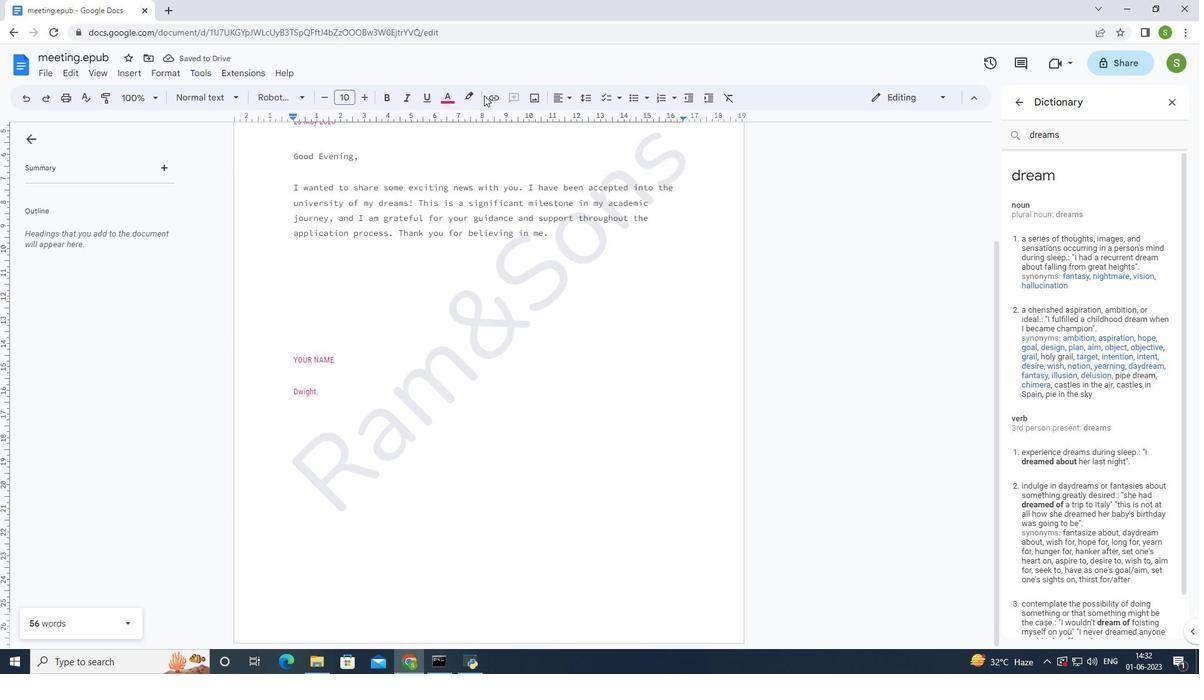 
Action: Mouse pressed left at (488, 94)
Screenshot: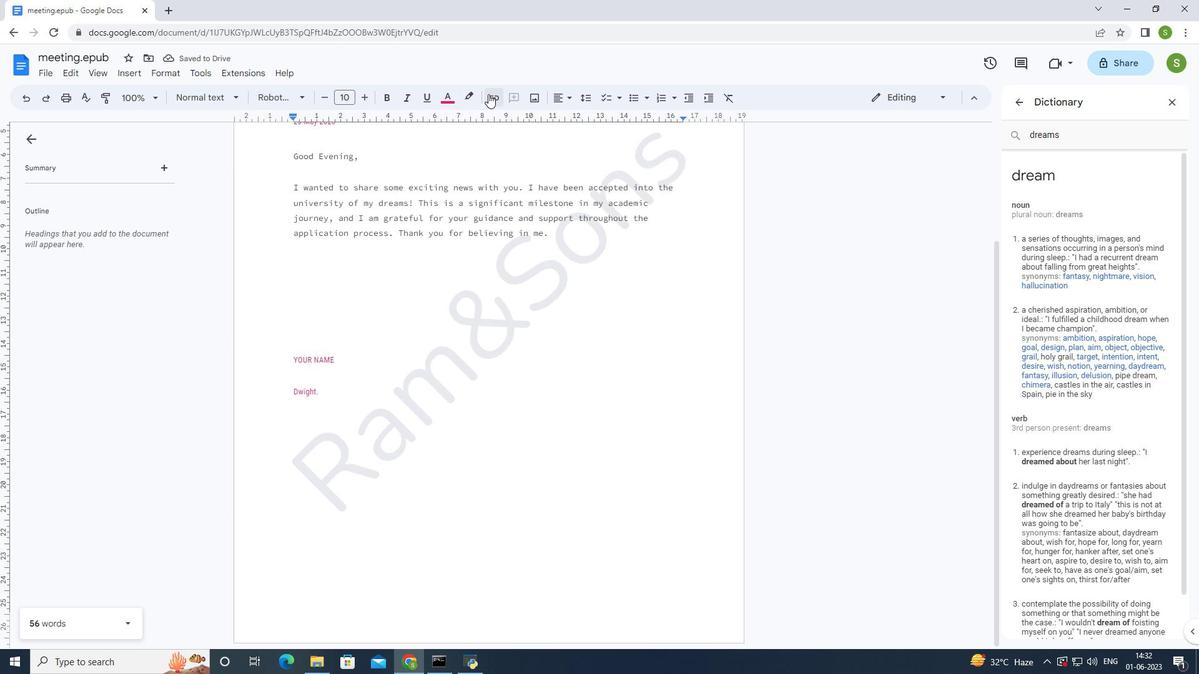 
Action: Mouse moved to (405, 384)
Screenshot: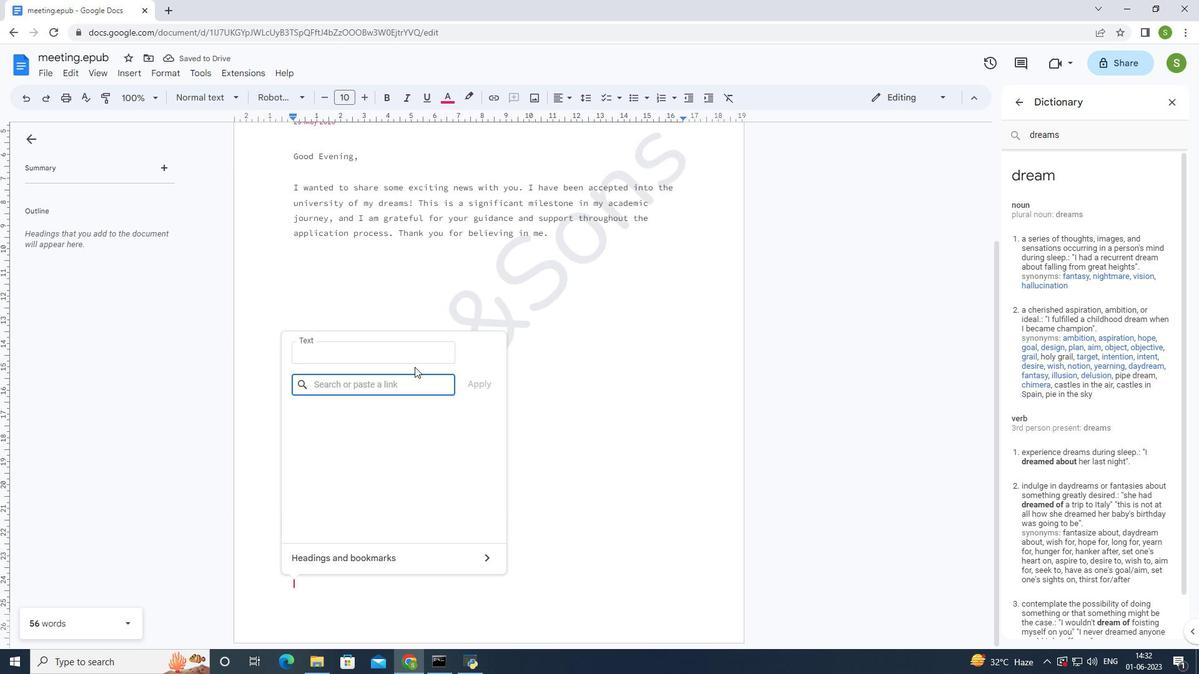 
Action: Mouse pressed left at (405, 384)
Screenshot: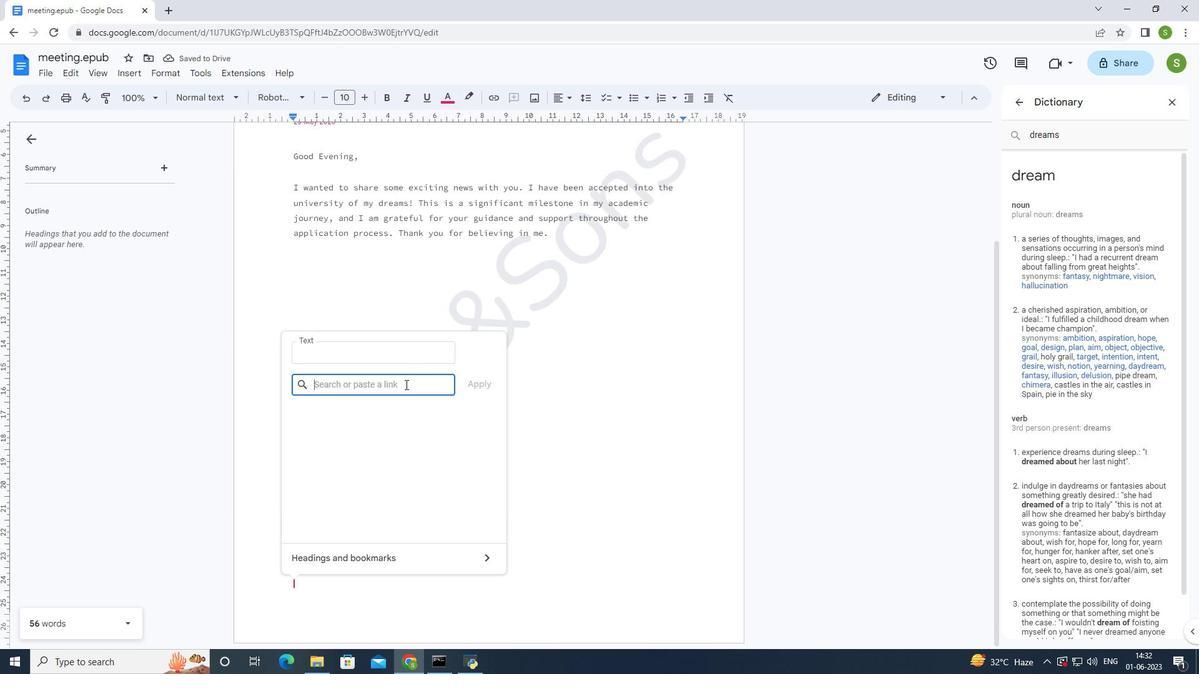 
Action: Mouse moved to (349, 311)
Screenshot: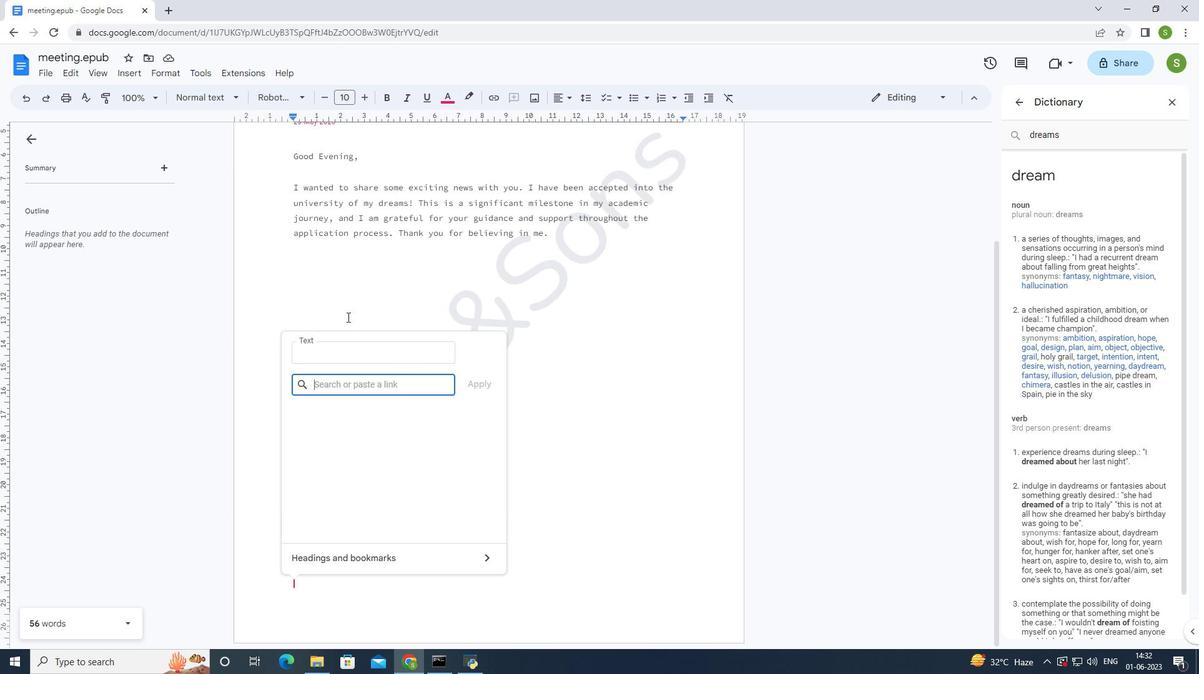 
Action: Mouse pressed left at (349, 311)
Screenshot: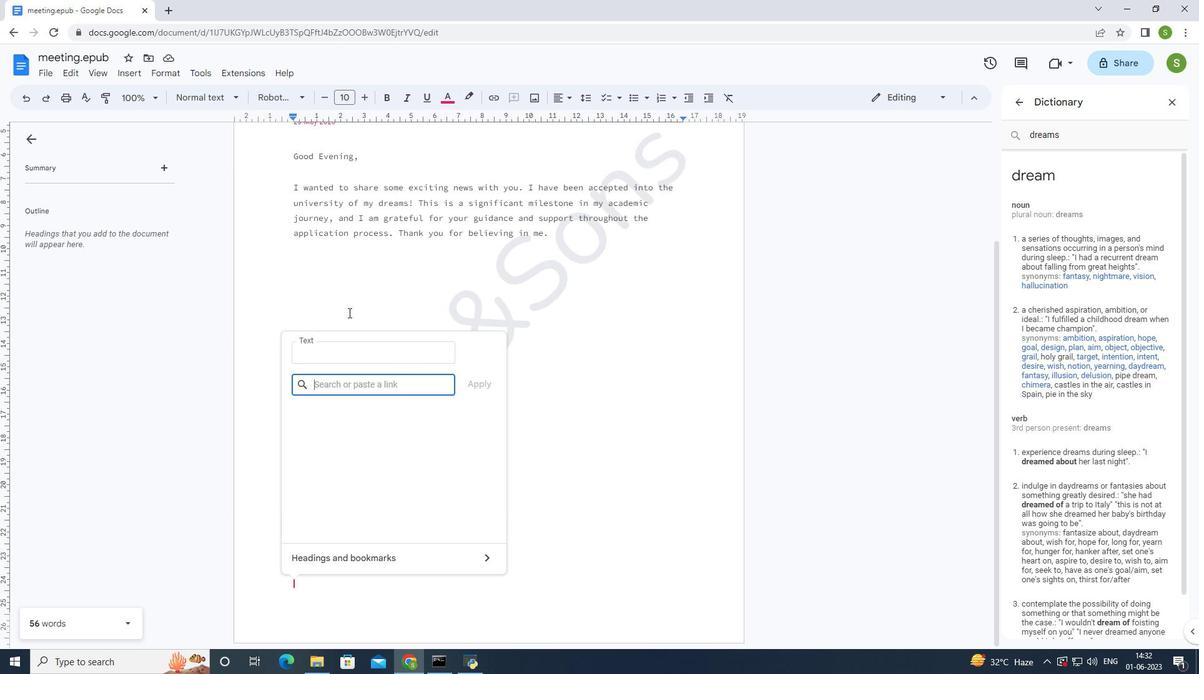 
Action: Mouse moved to (322, 409)
Screenshot: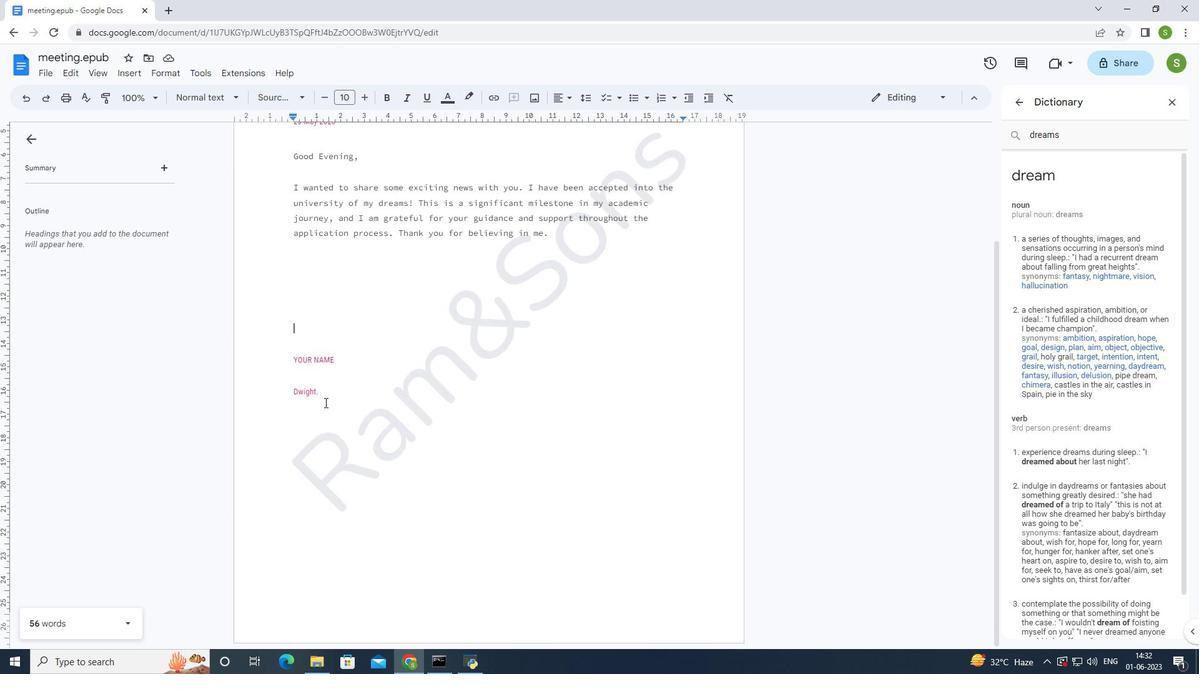
Action: Mouse pressed left at (322, 409)
Screenshot: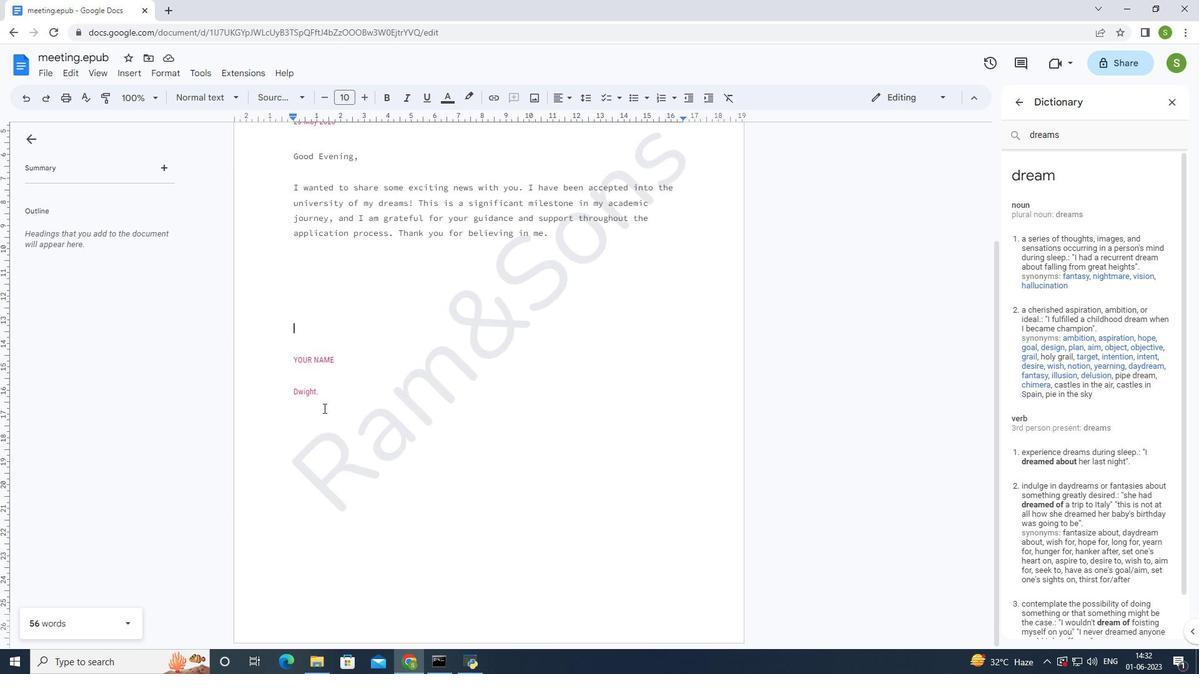 
Action: Mouse moved to (498, 98)
Screenshot: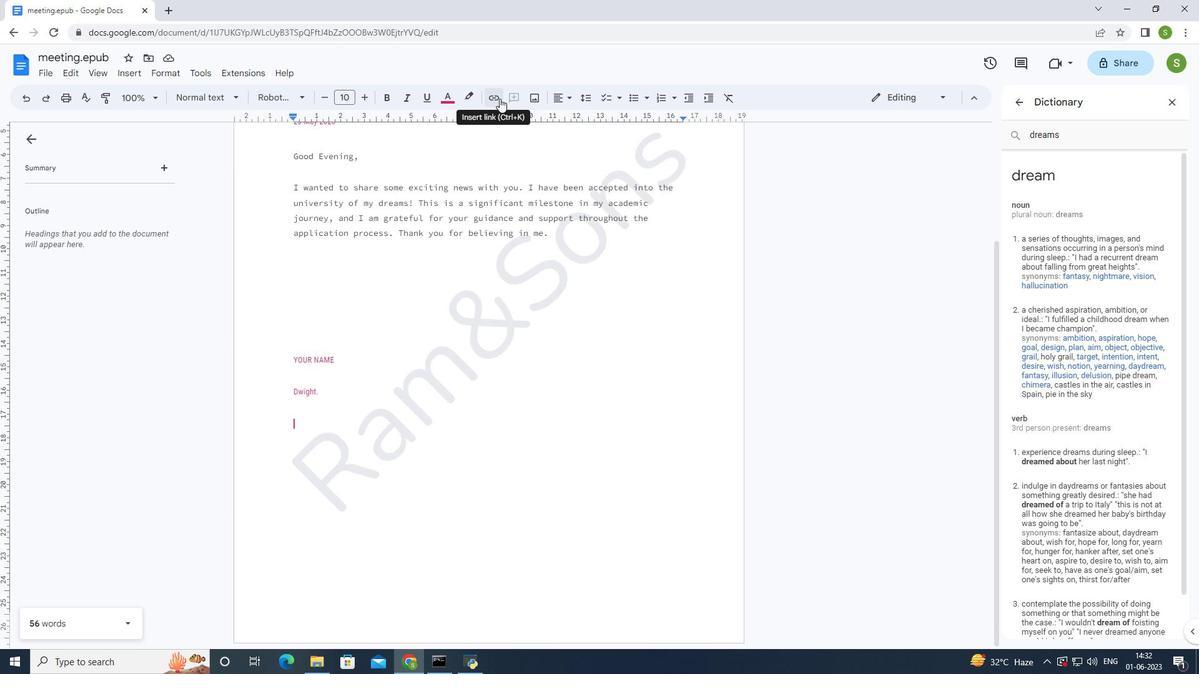 
Action: Mouse pressed left at (498, 98)
Screenshot: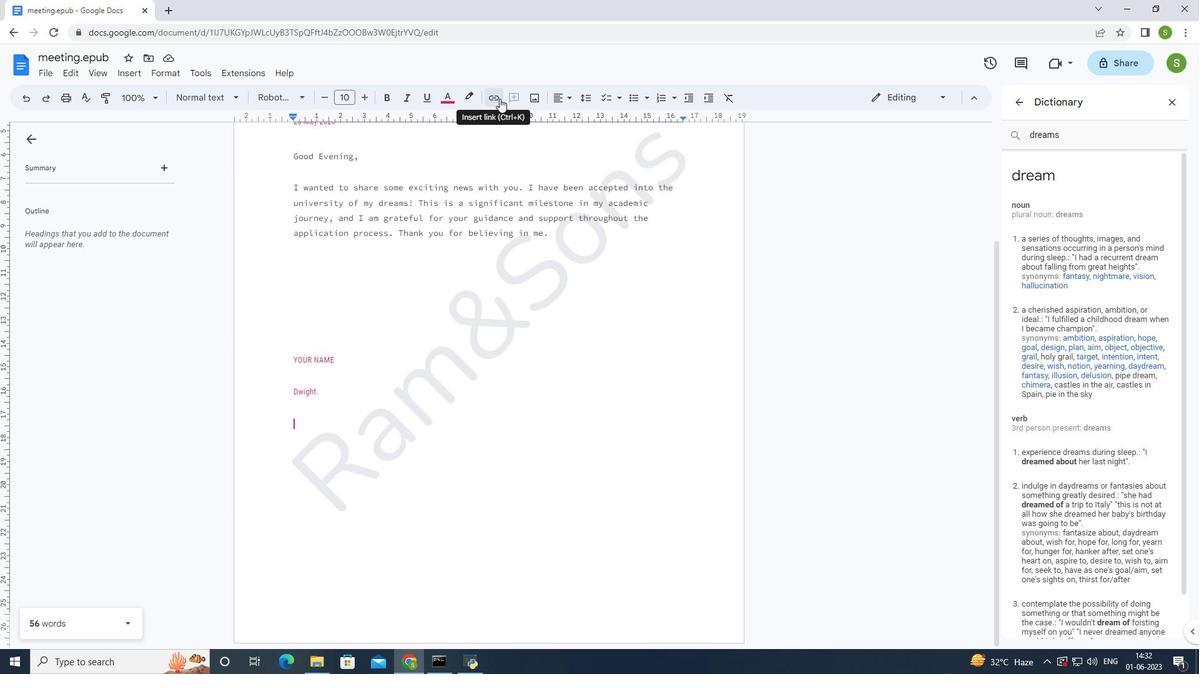 
Action: Mouse moved to (597, 291)
Screenshot: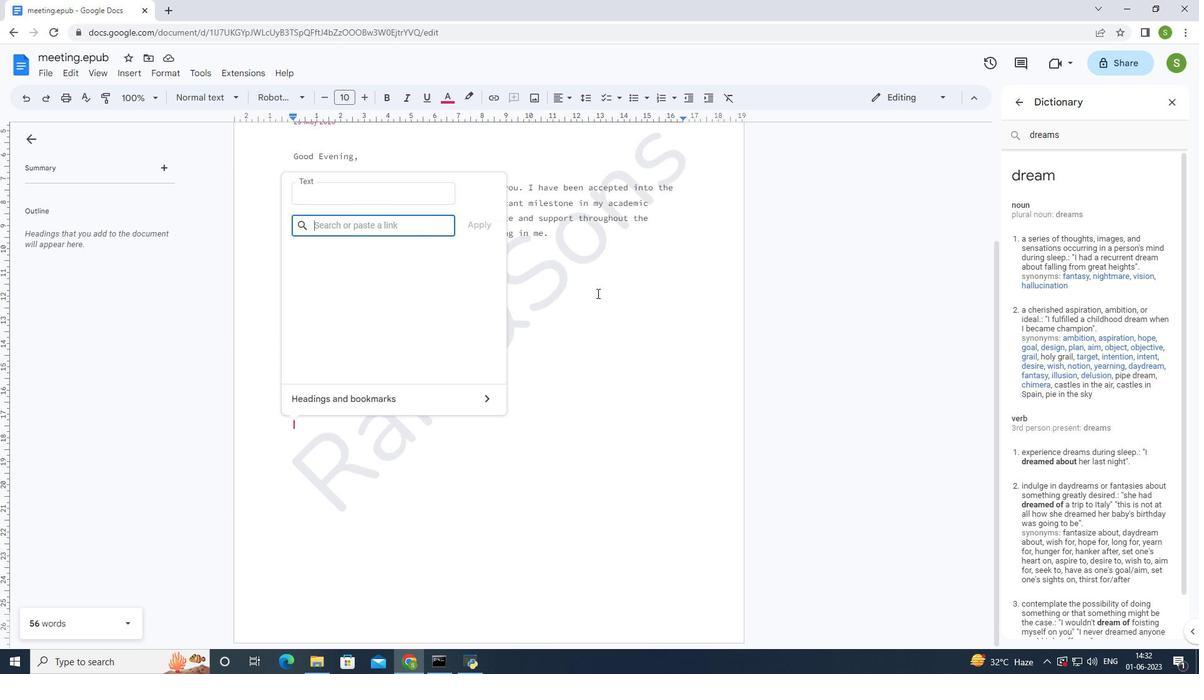 
Action: Key pressed w
Screenshot: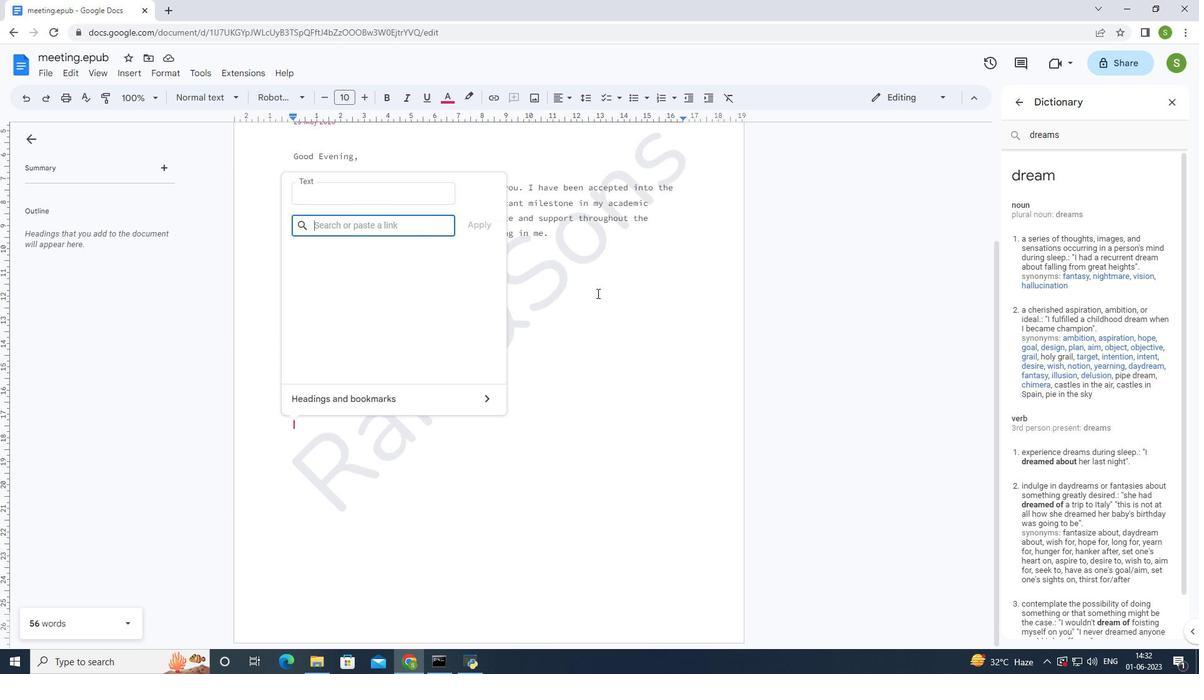 
Action: Mouse moved to (502, 267)
Screenshot: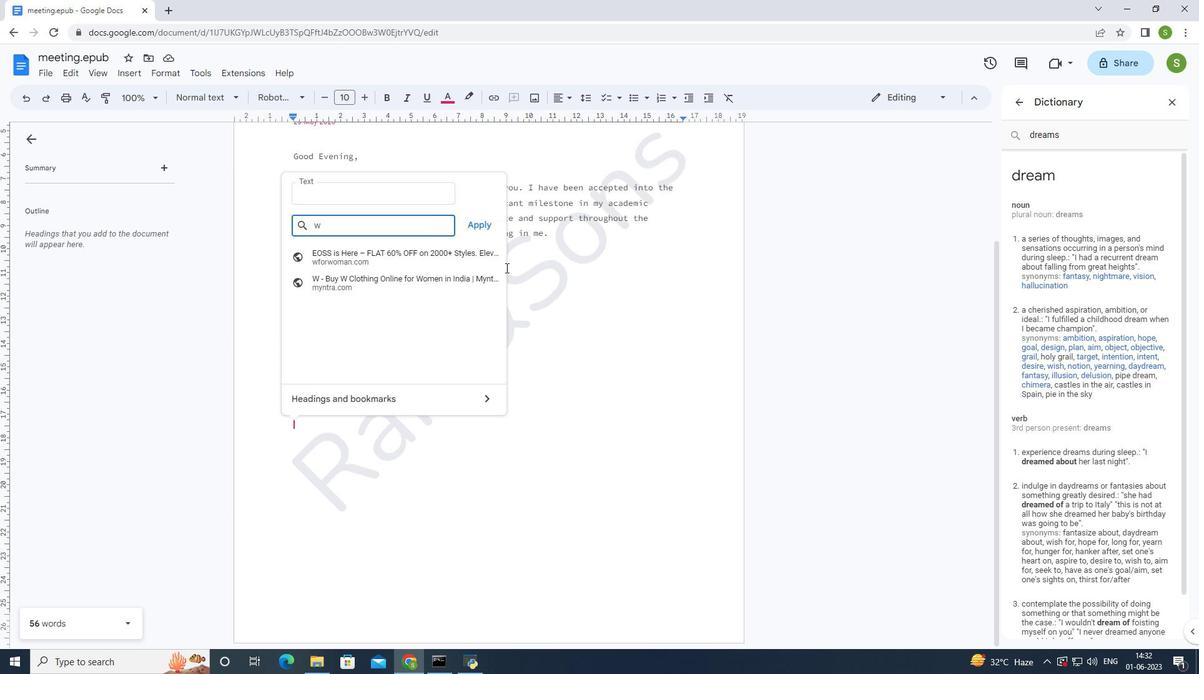 
Action: Key pressed w
Screenshot: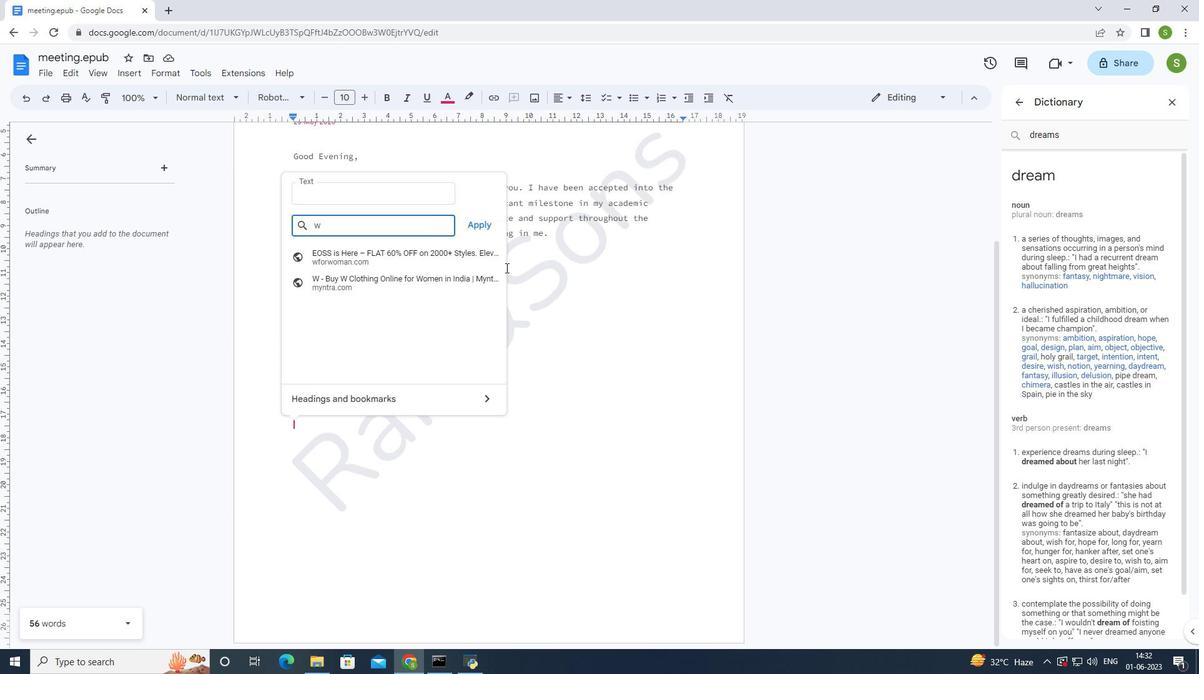 
Action: Mouse moved to (500, 267)
Screenshot: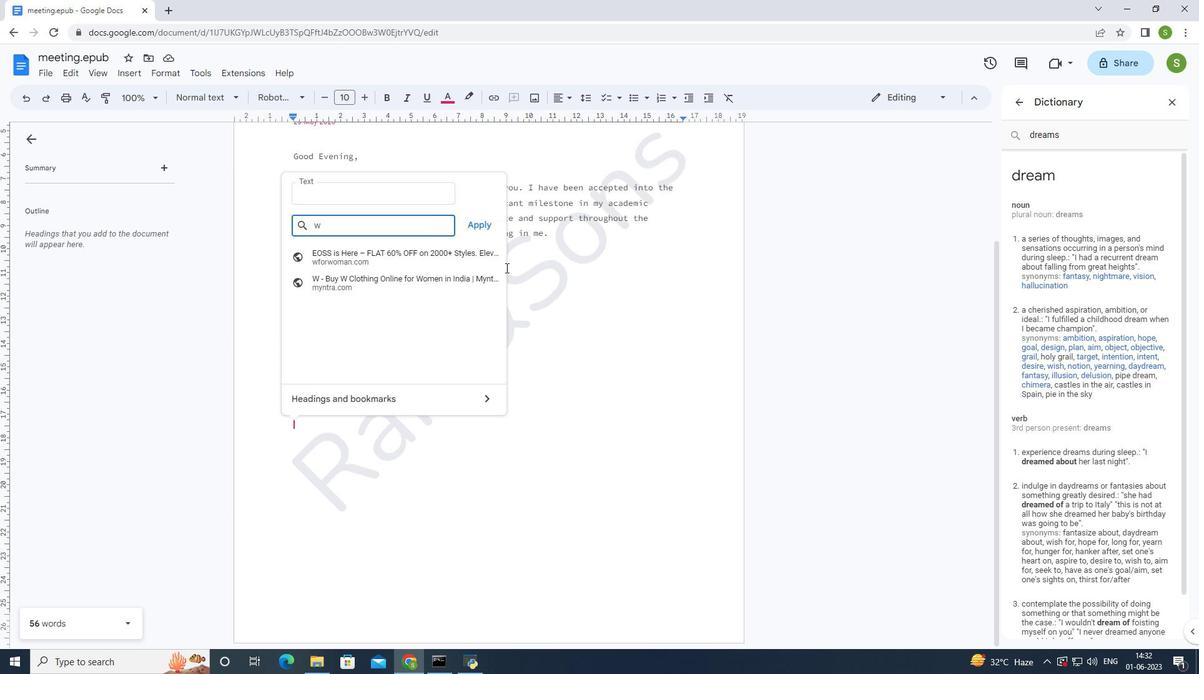 
Action: Key pressed w
Screenshot: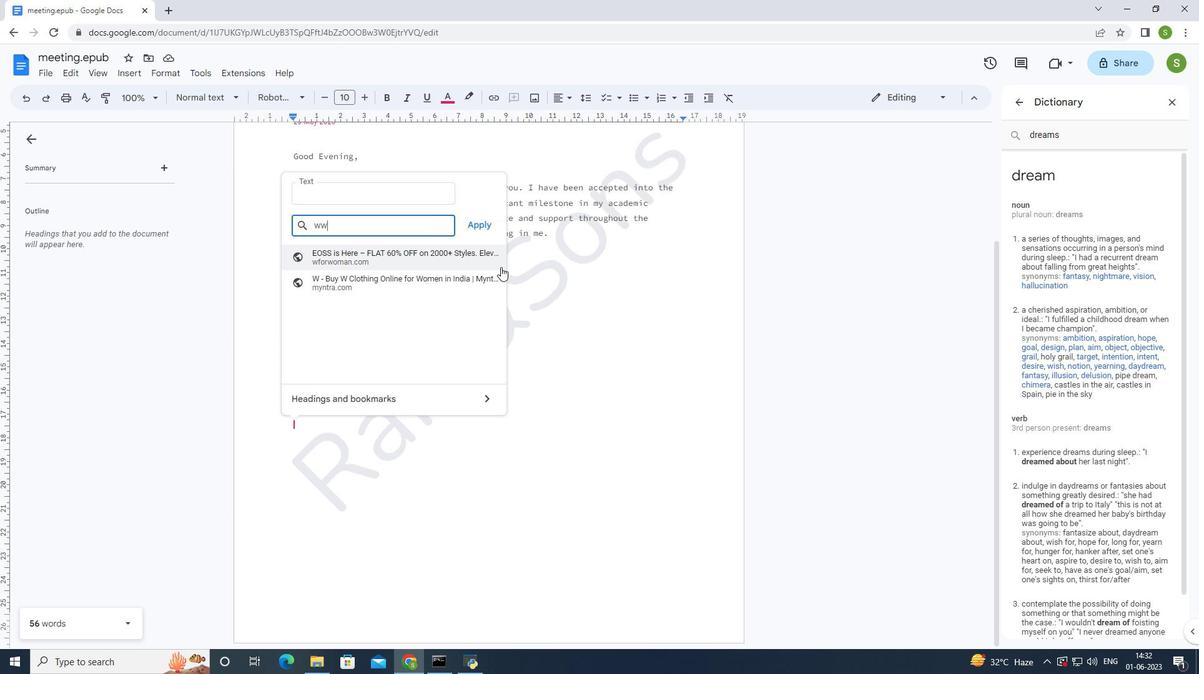 
Action: Mouse moved to (499, 264)
Screenshot: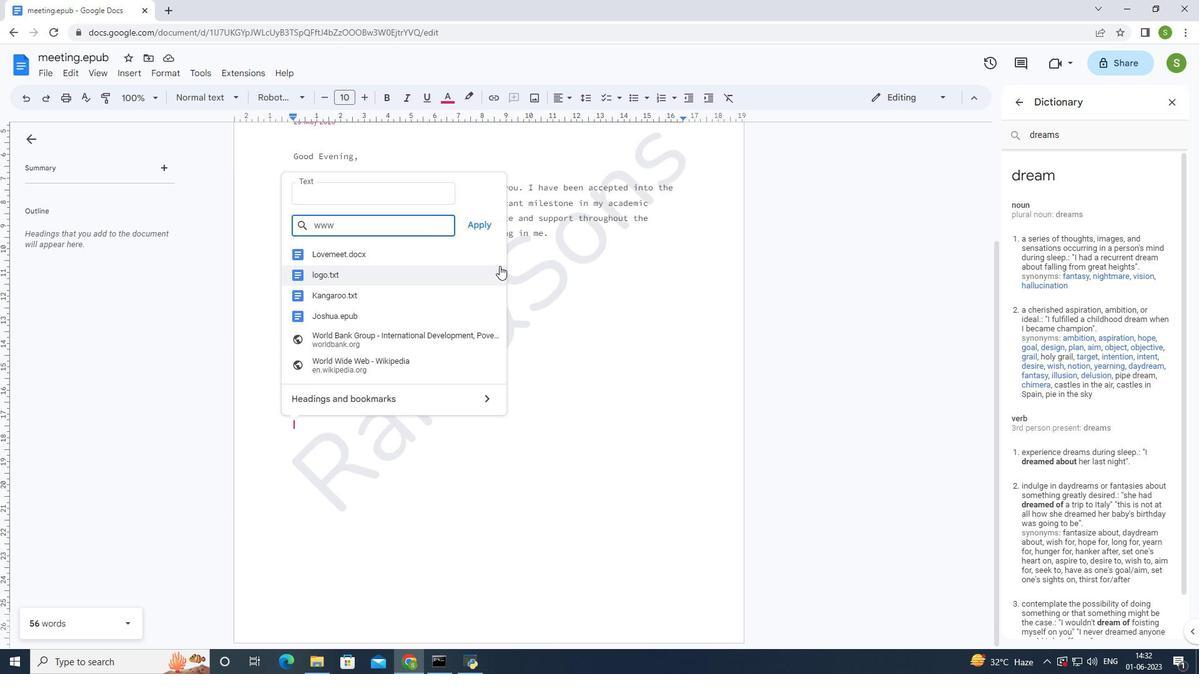 
Action: Key pressed .i
Screenshot: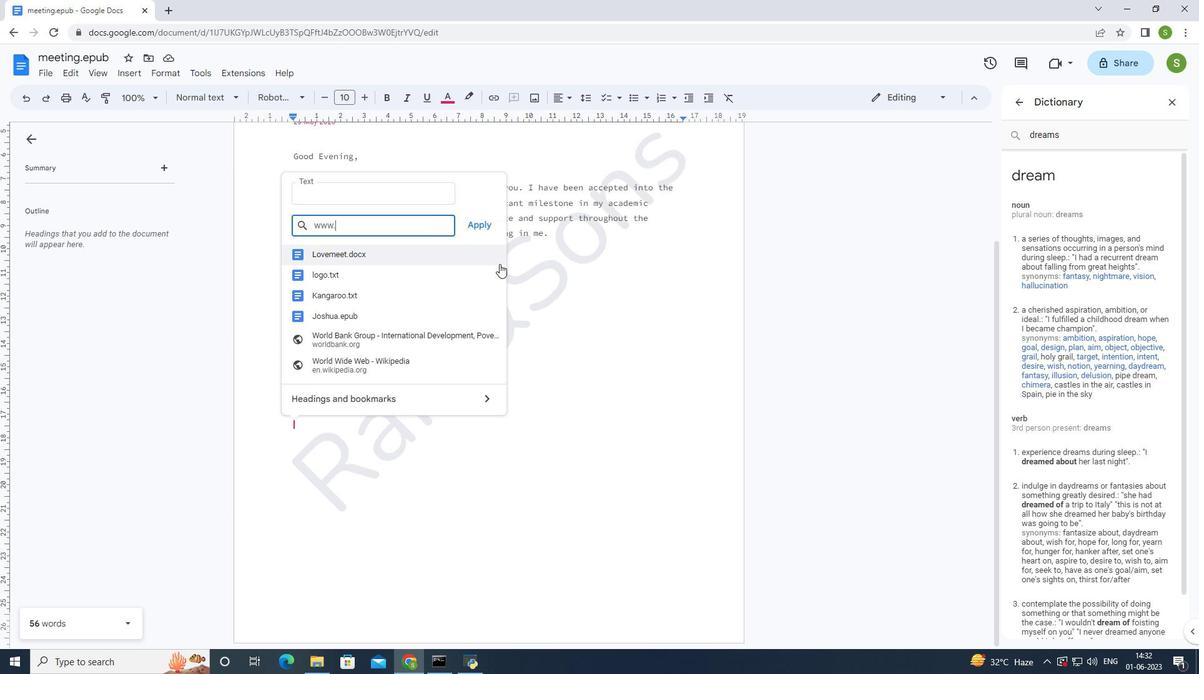 
Action: Mouse moved to (498, 263)
Screenshot: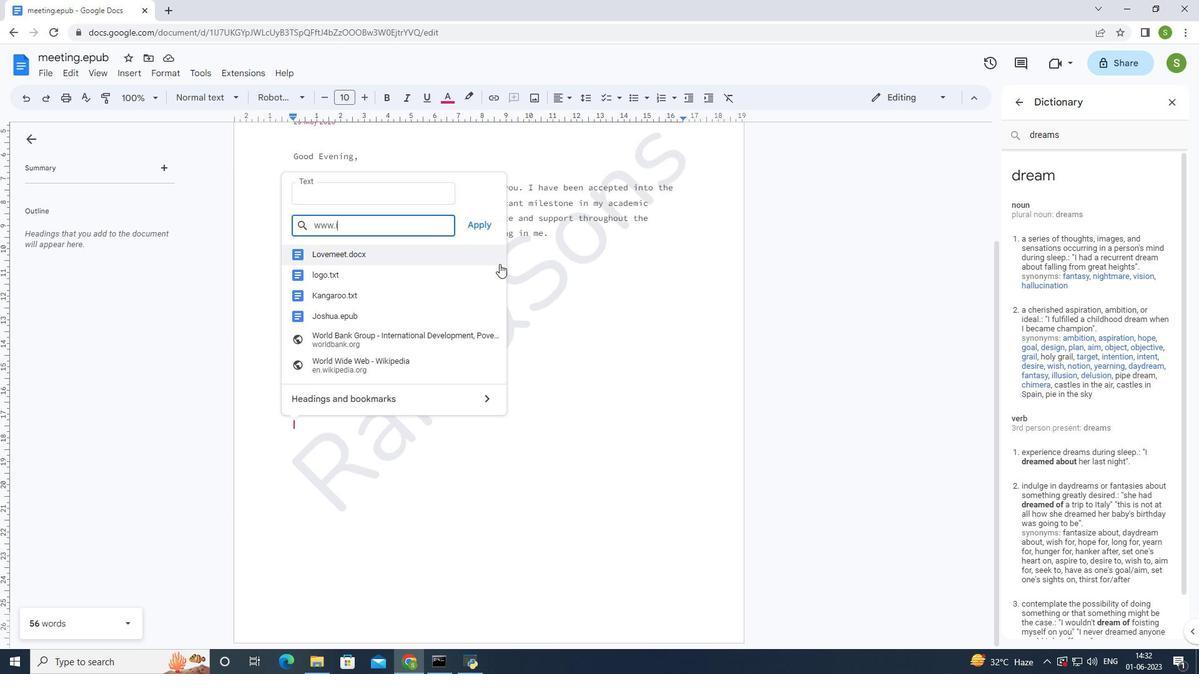 
Action: Key pressed nsta
Screenshot: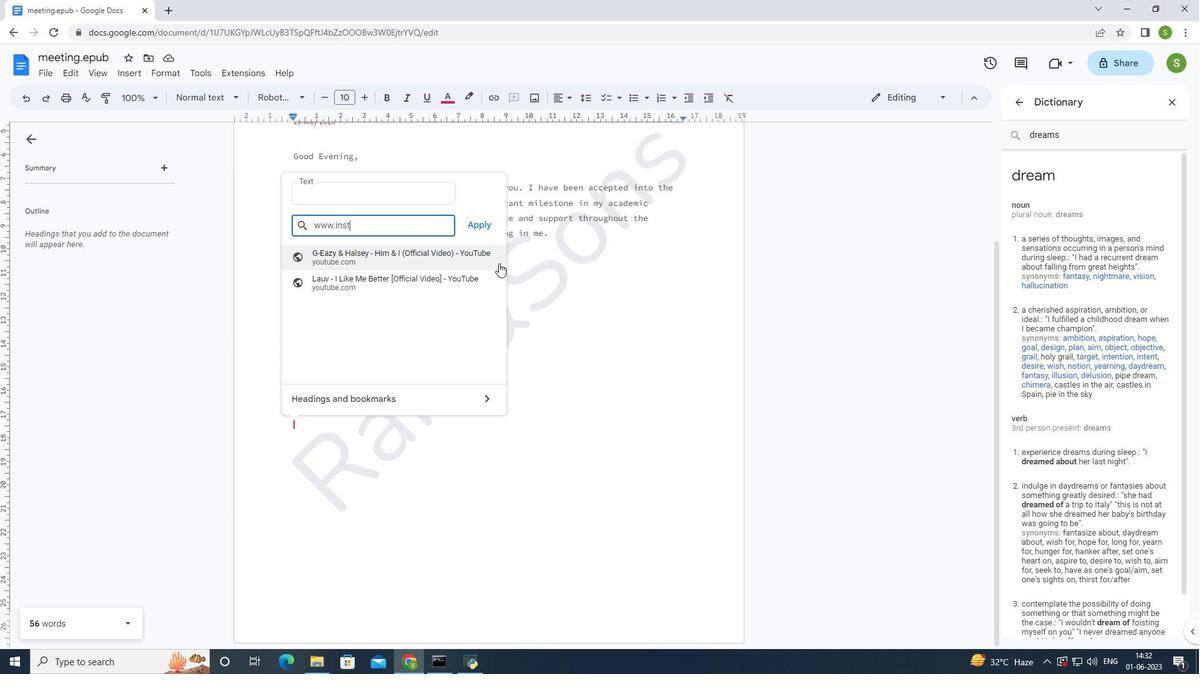 
Action: Mouse moved to (497, 261)
Screenshot: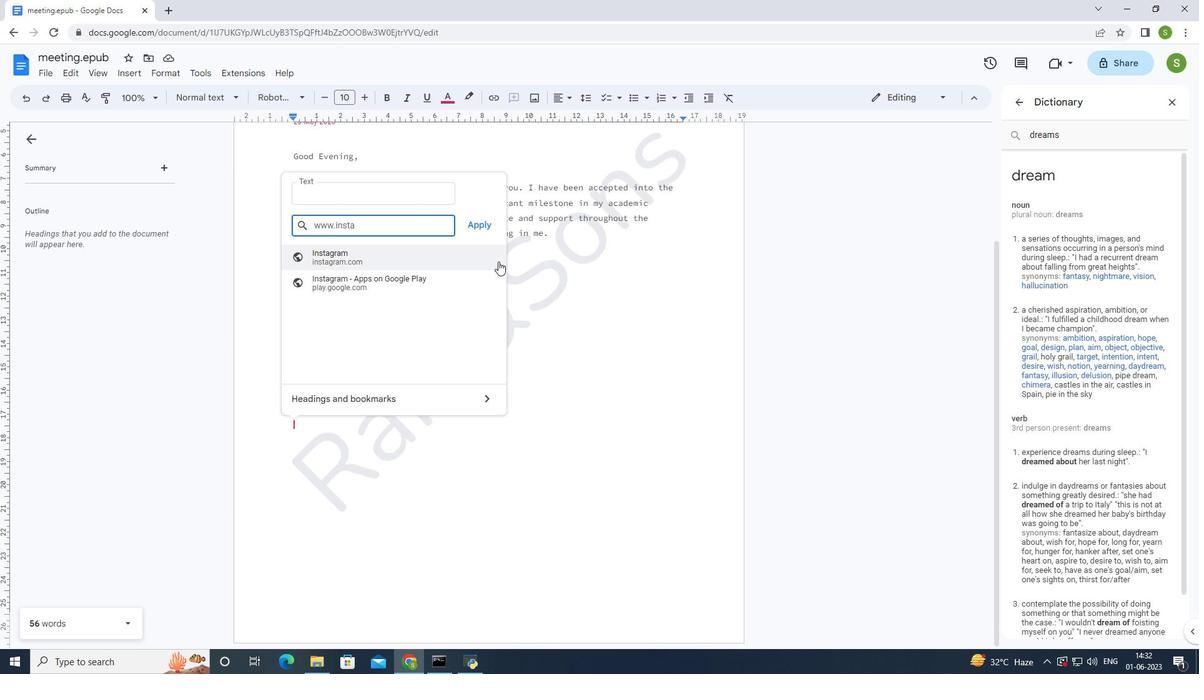 
Action: Key pressed gra
Screenshot: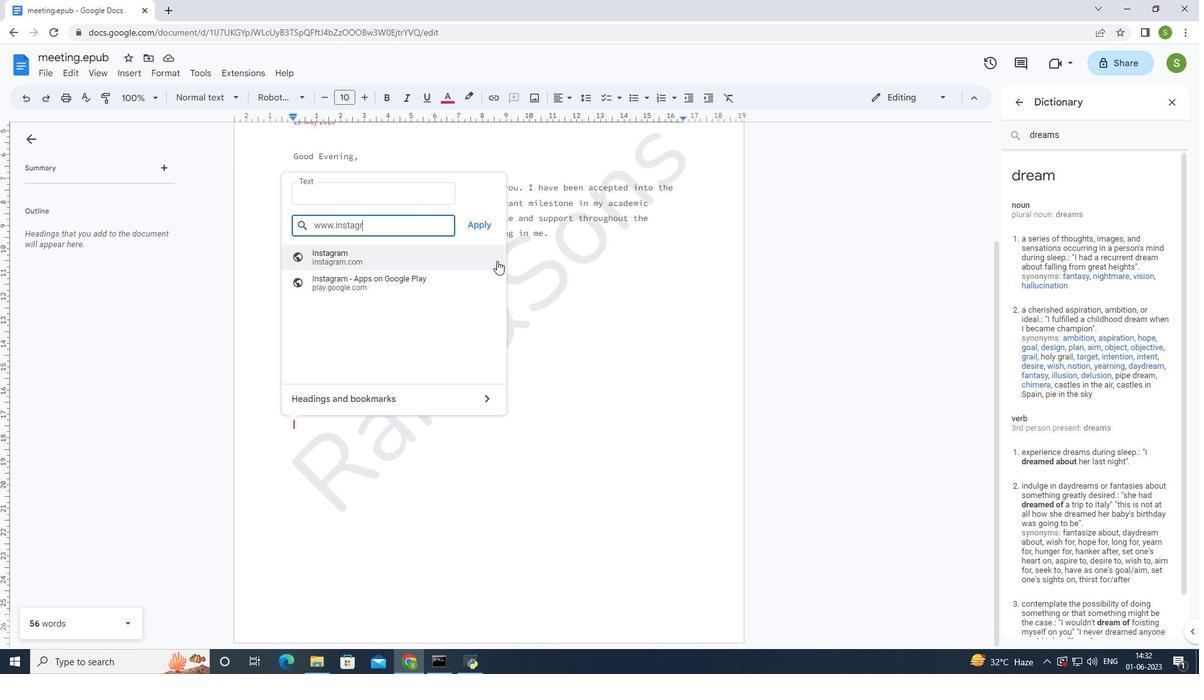
Action: Mouse moved to (496, 257)
Screenshot: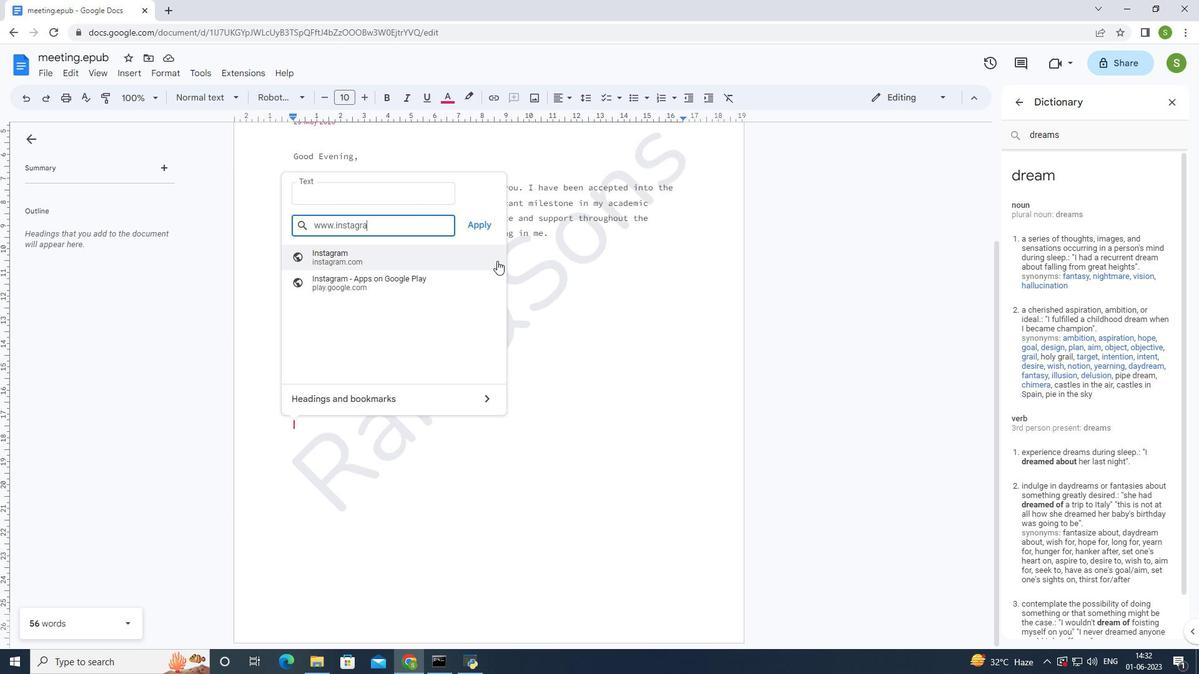
Action: Key pressed m.c
Screenshot: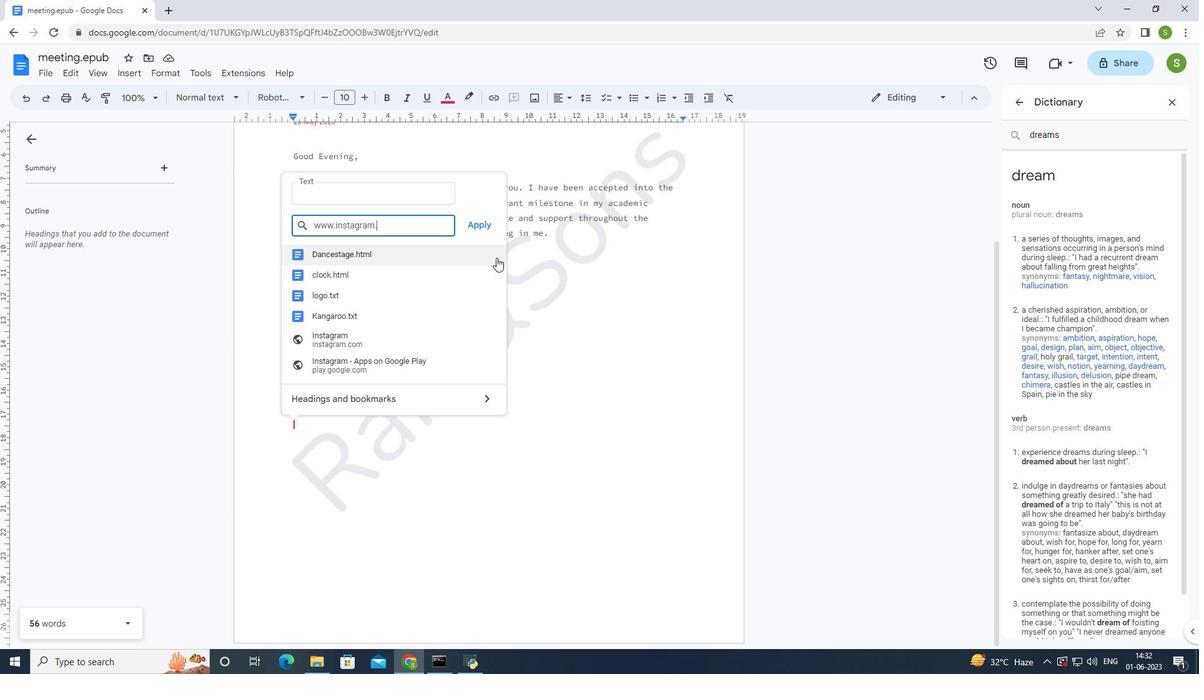 
Action: Mouse moved to (496, 255)
Screenshot: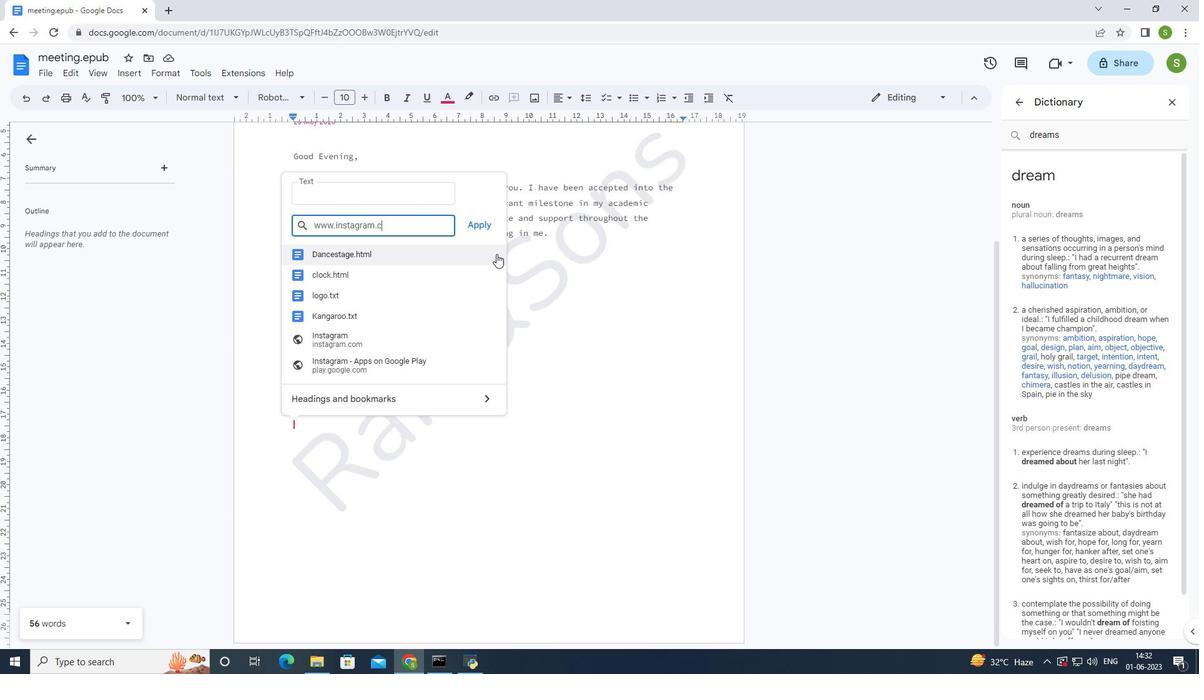 
Action: Key pressed o
Screenshot: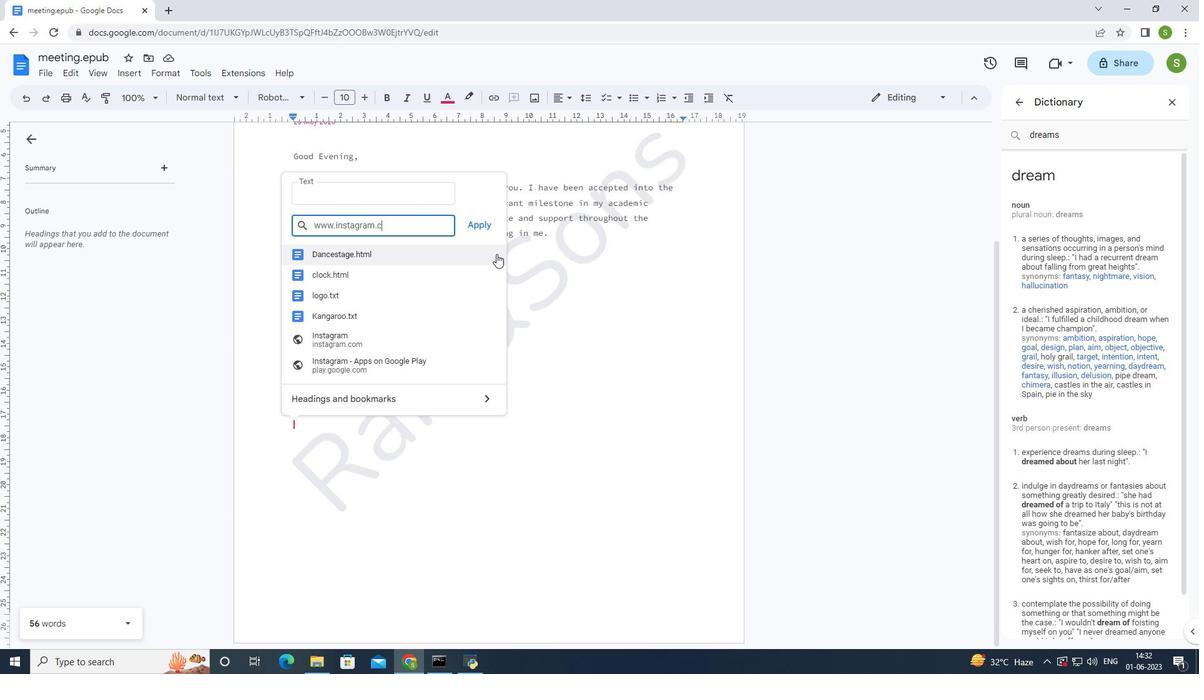 
Action: Mouse moved to (495, 259)
Screenshot: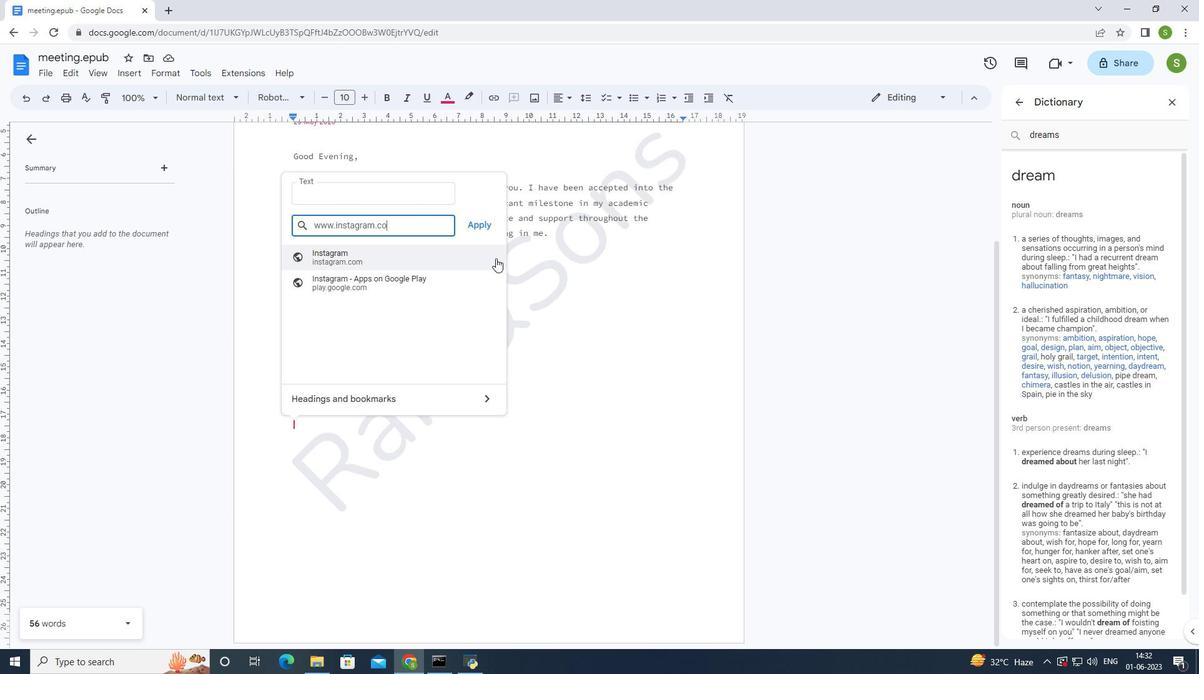 
Action: Key pressed m
Screenshot: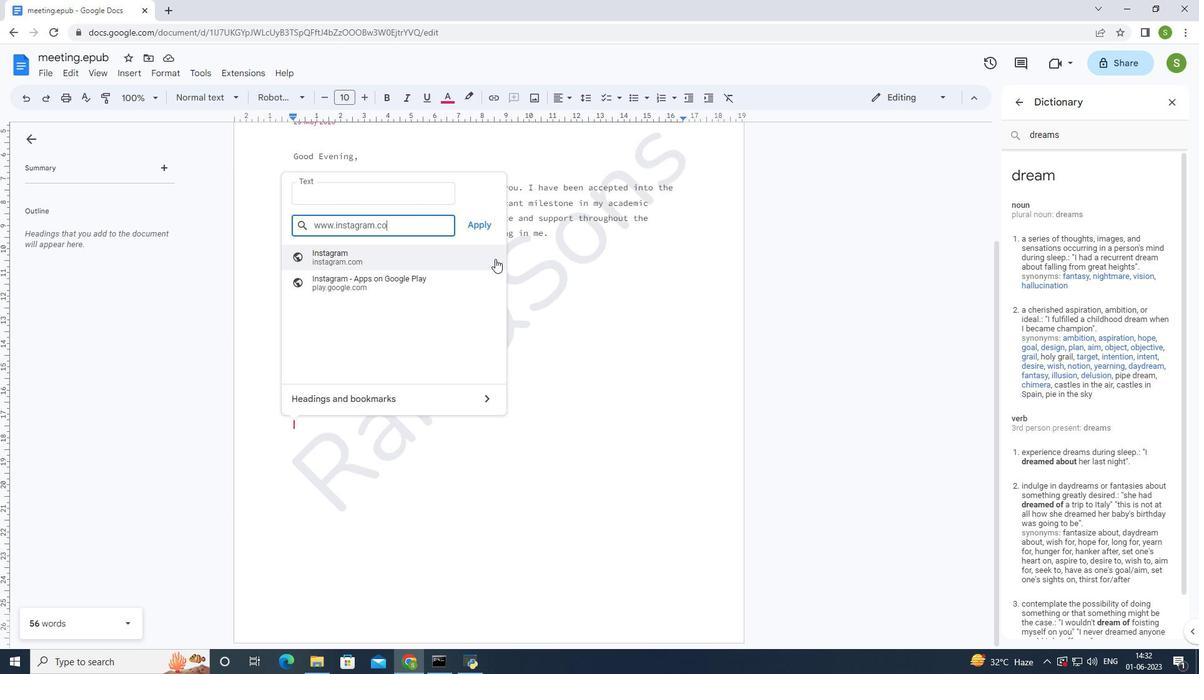 
Action: Mouse moved to (484, 227)
Screenshot: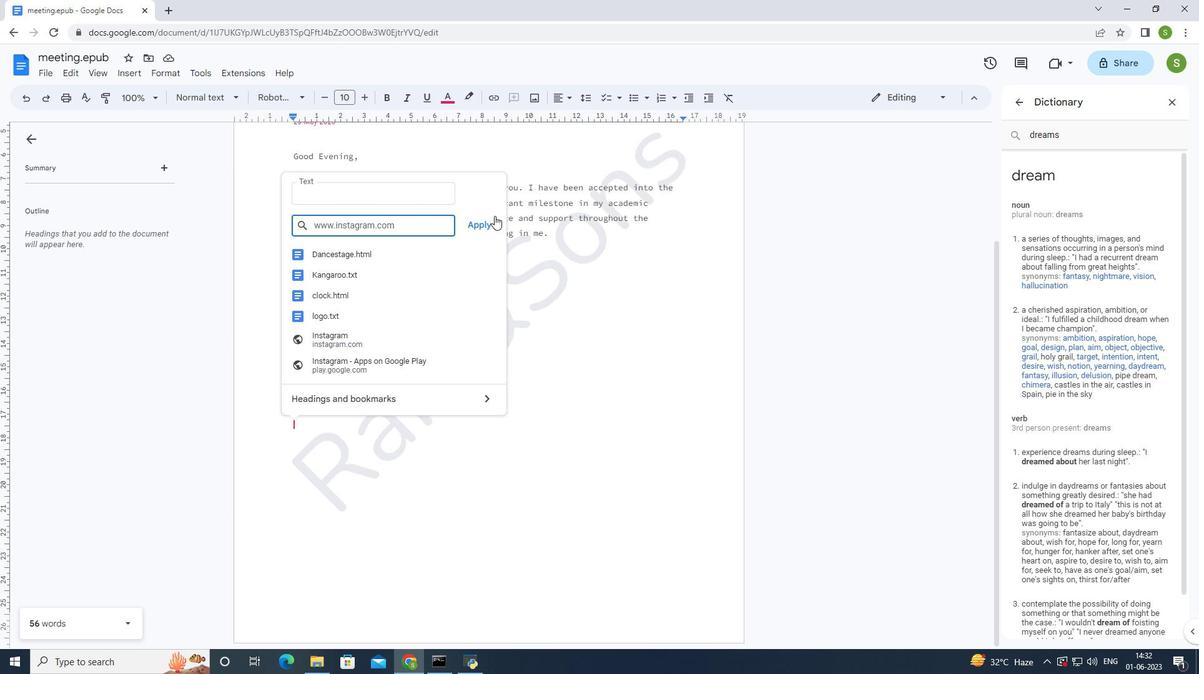 
Action: Mouse pressed left at (484, 227)
Screenshot: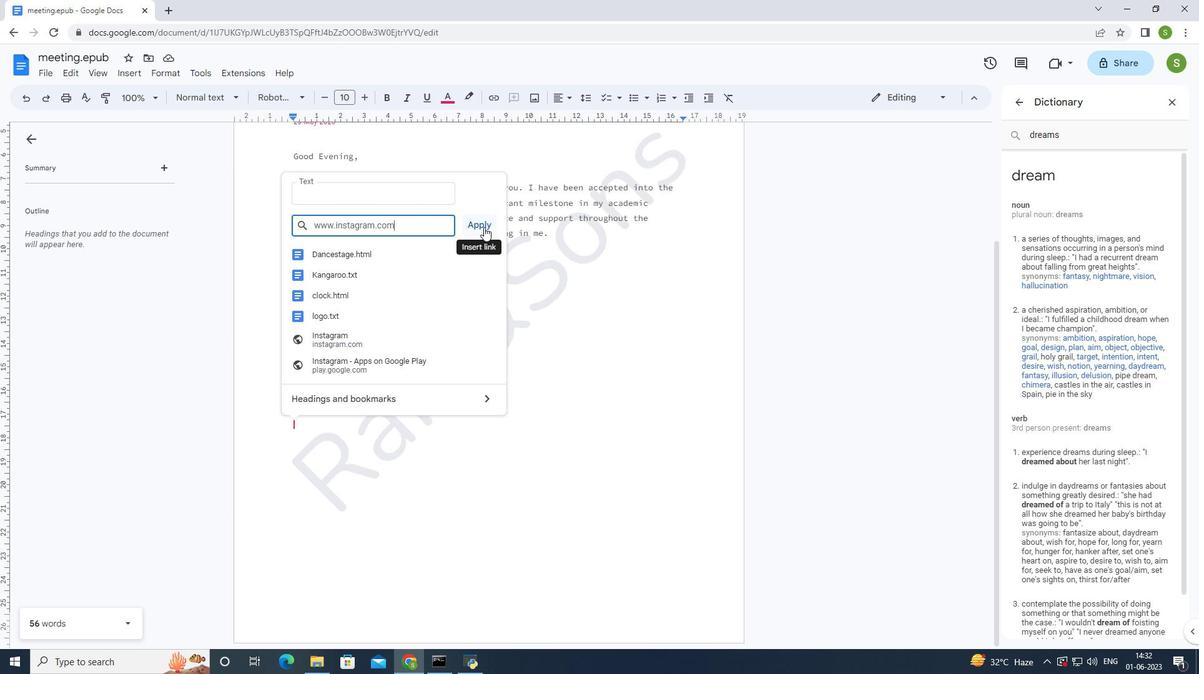 
Action: Mouse moved to (376, 197)
Screenshot: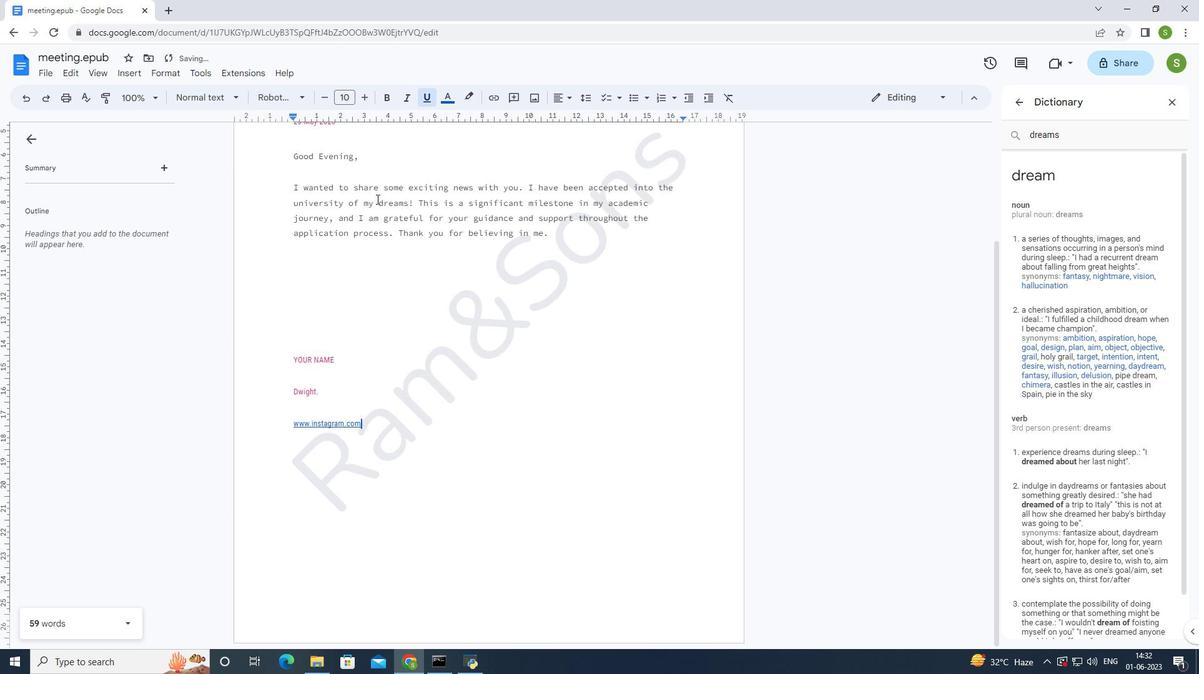 
